 Task: Find connections with filter location Roxburgh Park with filter topic #marketingdigitalwith filter profile language Spanish with filter current company Grofers with filter school Mahendra Institutions with filter industry Utilities Administration with filter service category Corporate Law with filter keywords title Merchandising Associate
Action: Mouse moved to (572, 83)
Screenshot: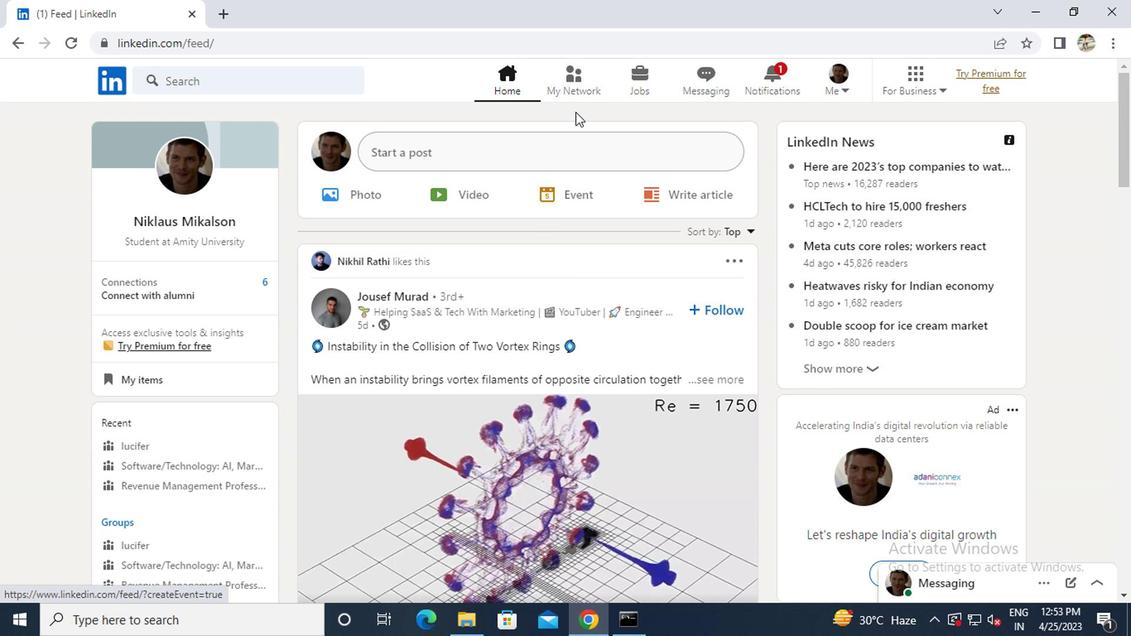 
Action: Mouse pressed left at (572, 83)
Screenshot: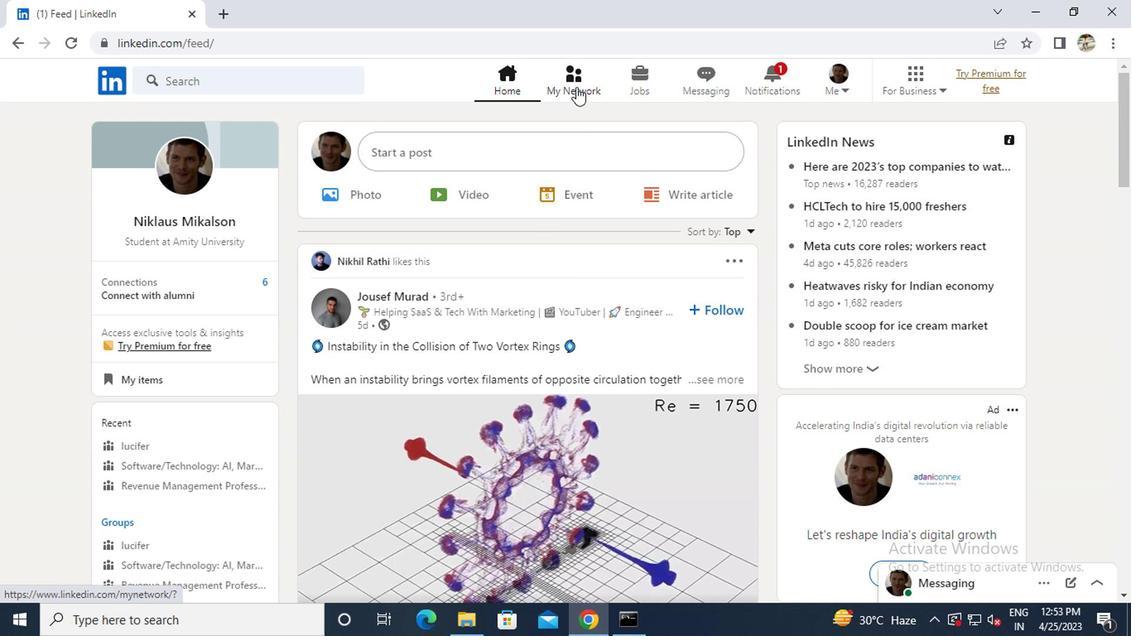 
Action: Mouse moved to (301, 173)
Screenshot: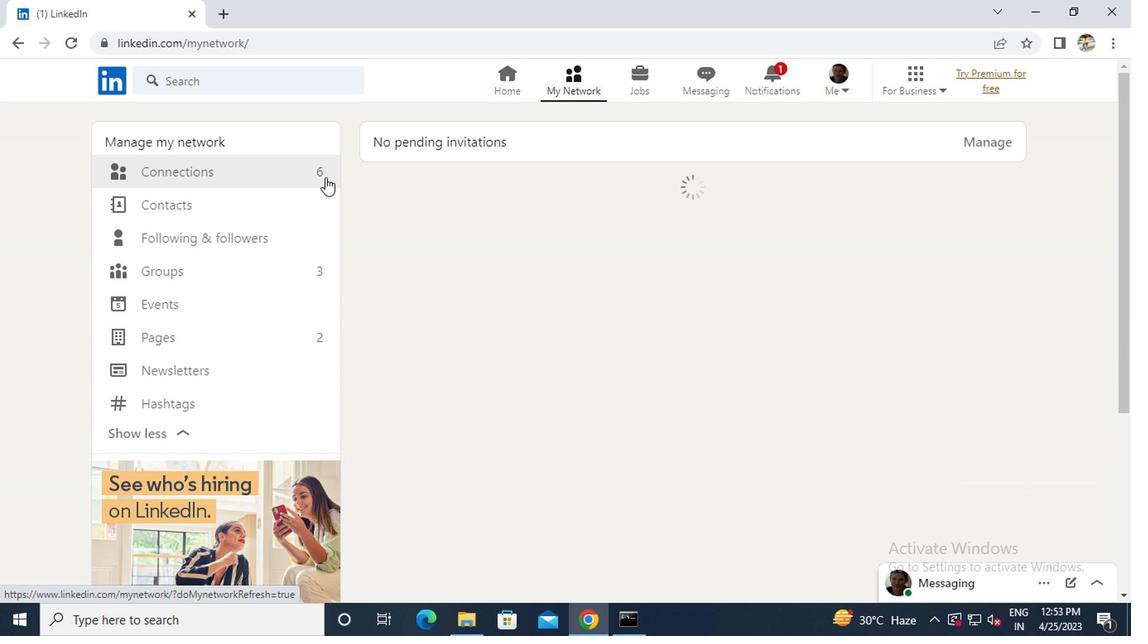 
Action: Mouse pressed left at (301, 173)
Screenshot: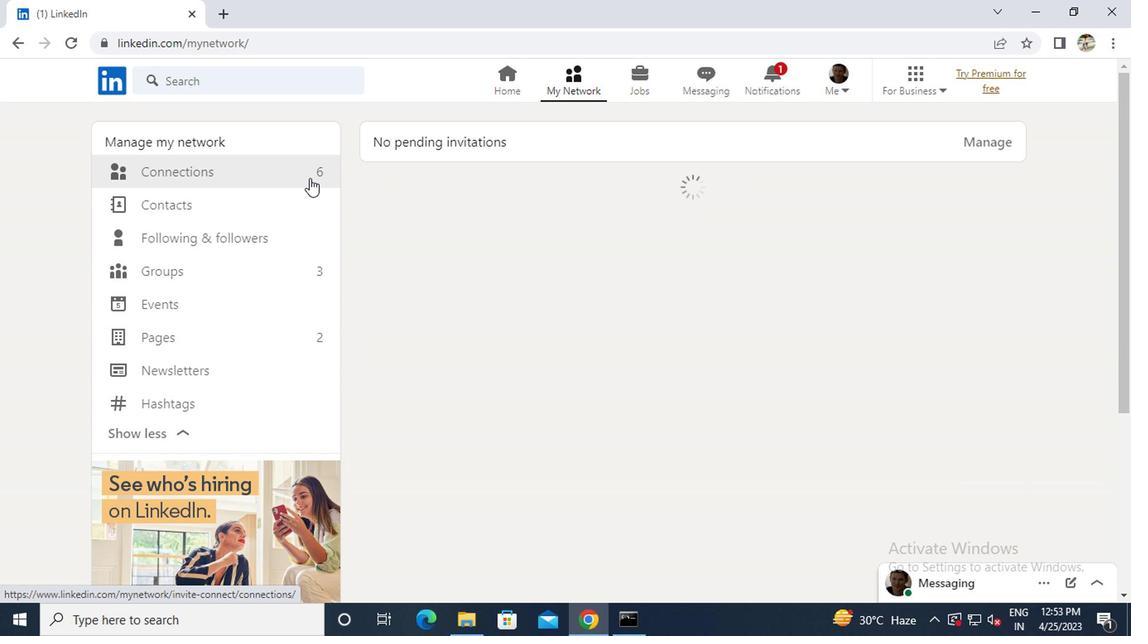
Action: Mouse moved to (673, 167)
Screenshot: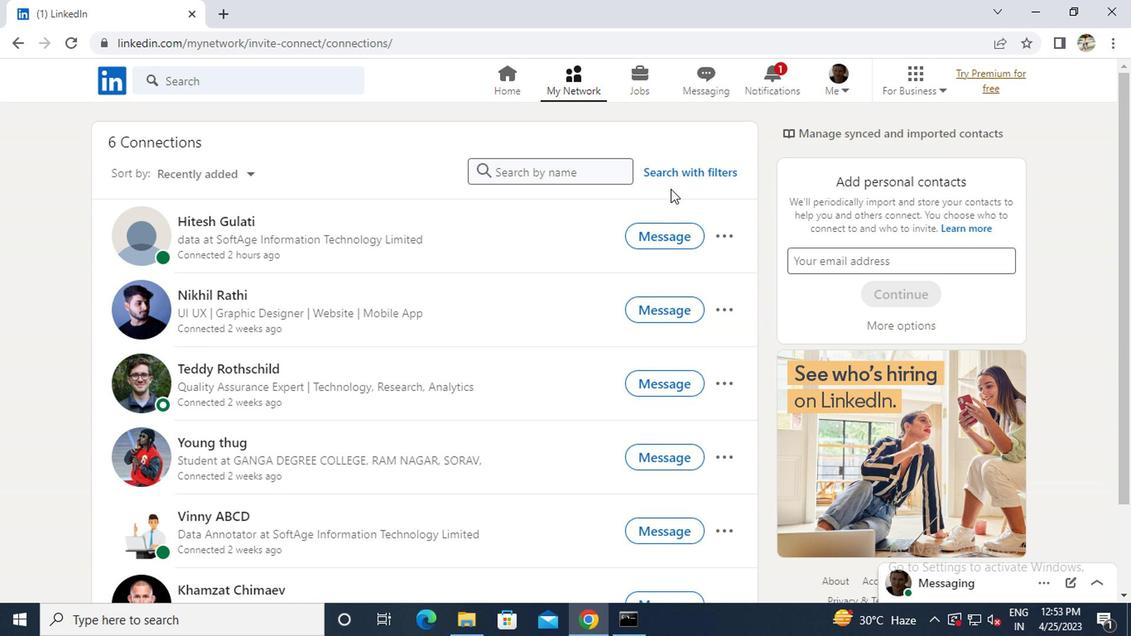
Action: Mouse pressed left at (673, 167)
Screenshot: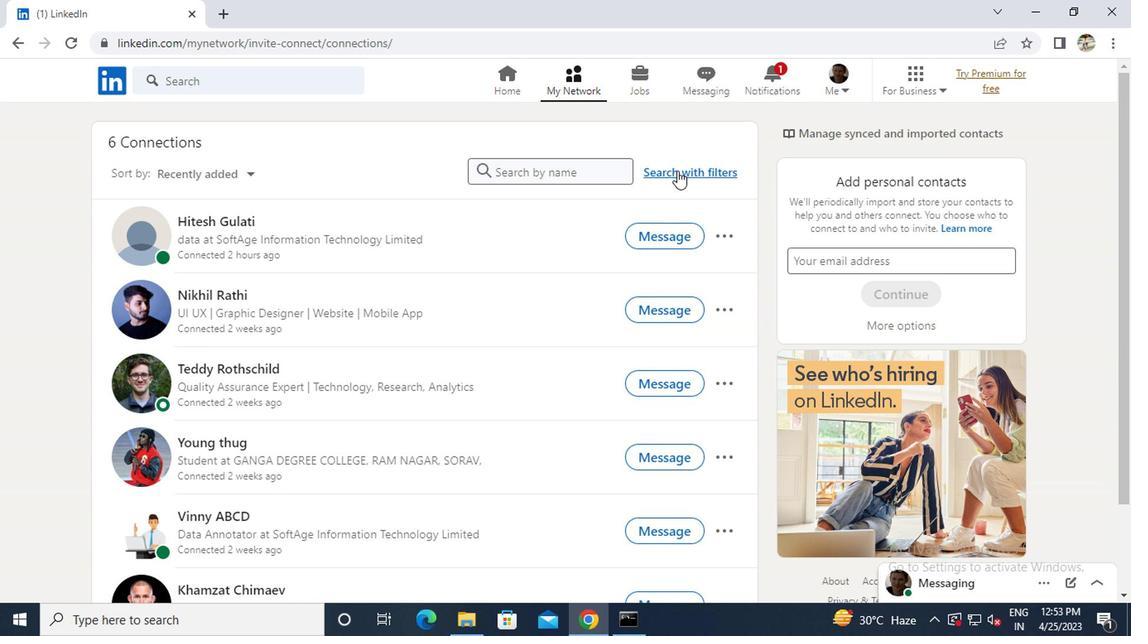 
Action: Mouse moved to (544, 121)
Screenshot: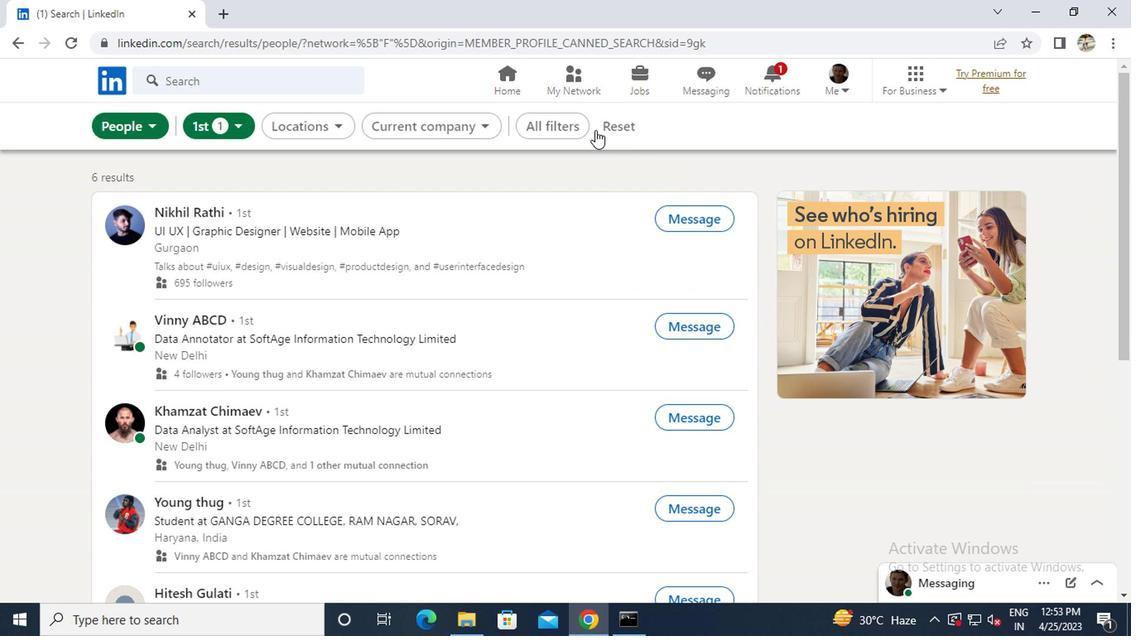
Action: Mouse pressed left at (544, 121)
Screenshot: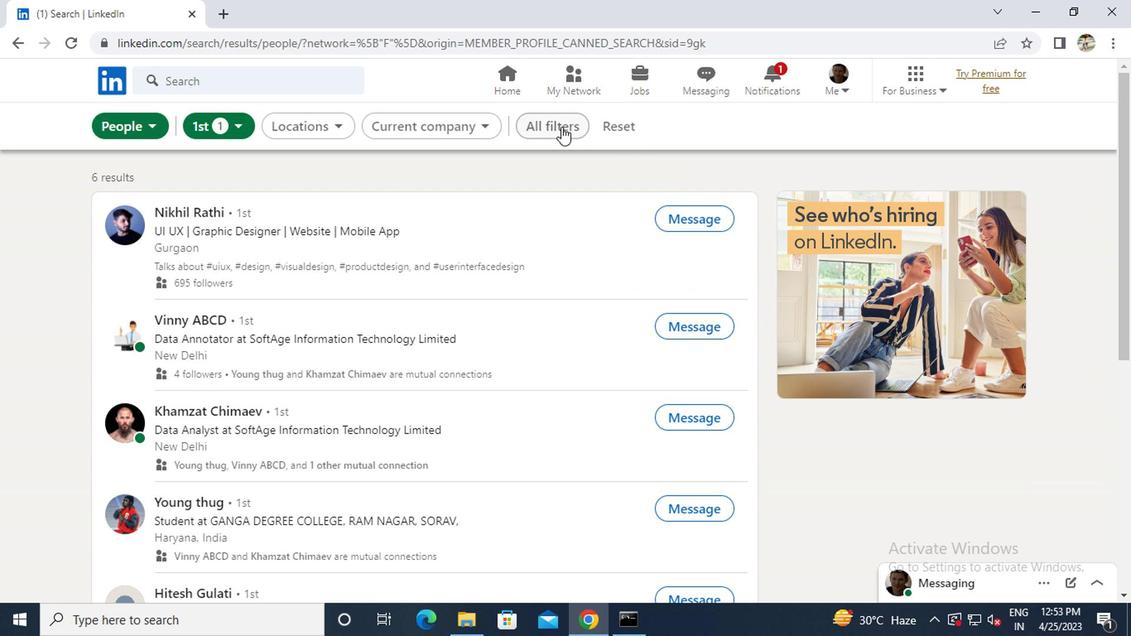 
Action: Mouse moved to (796, 284)
Screenshot: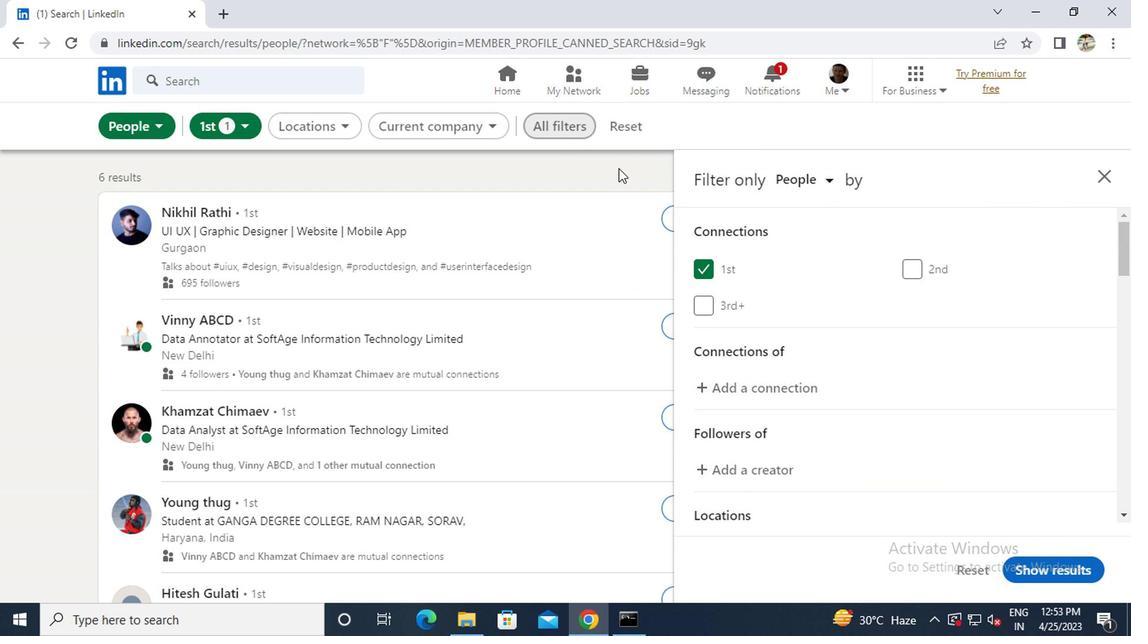
Action: Mouse scrolled (796, 283) with delta (0, -1)
Screenshot: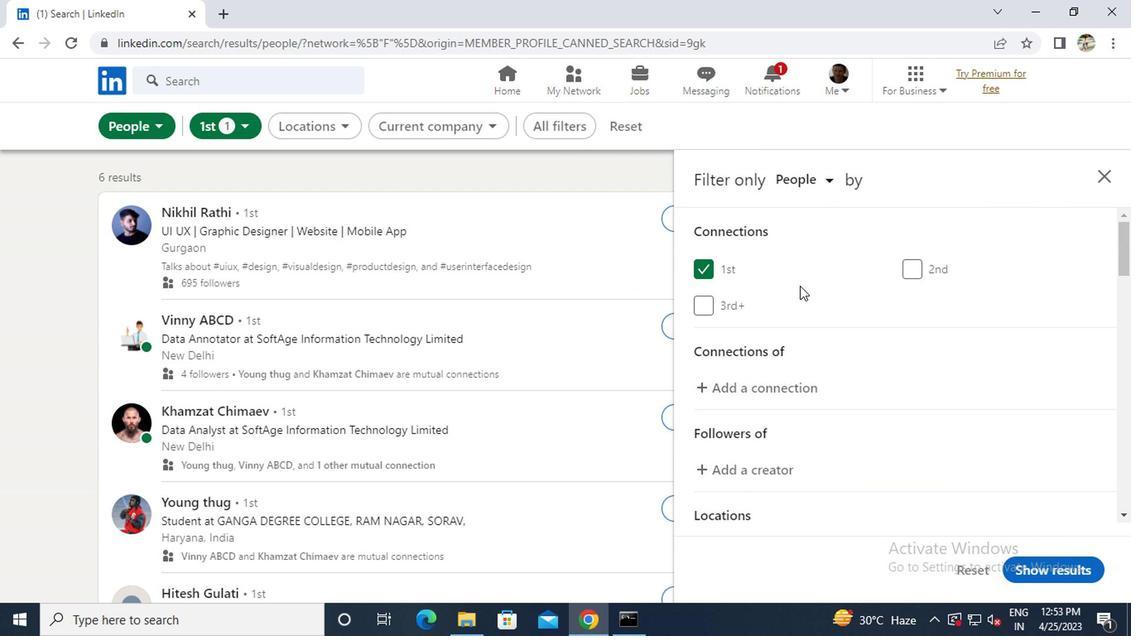 
Action: Mouse scrolled (796, 283) with delta (0, -1)
Screenshot: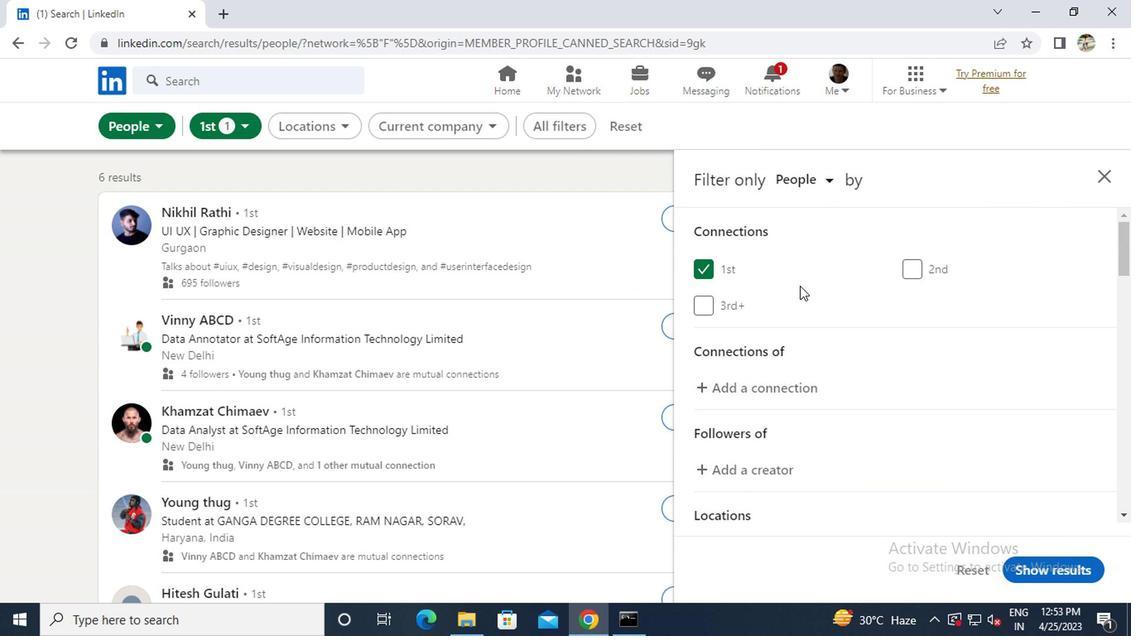 
Action: Mouse moved to (802, 288)
Screenshot: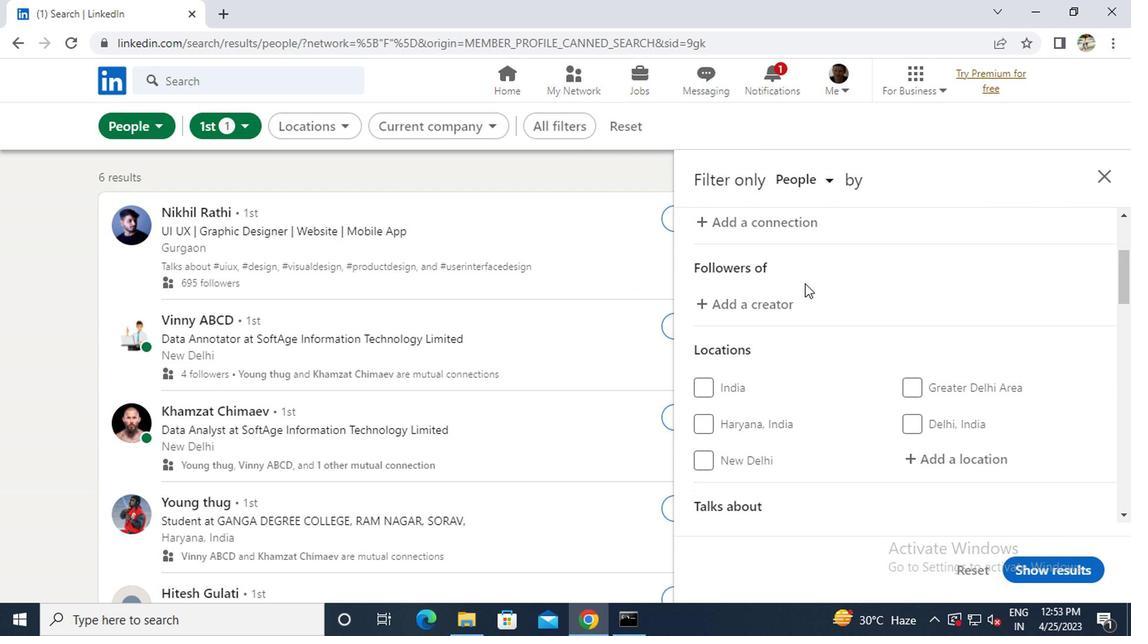 
Action: Mouse scrolled (802, 286) with delta (0, -1)
Screenshot: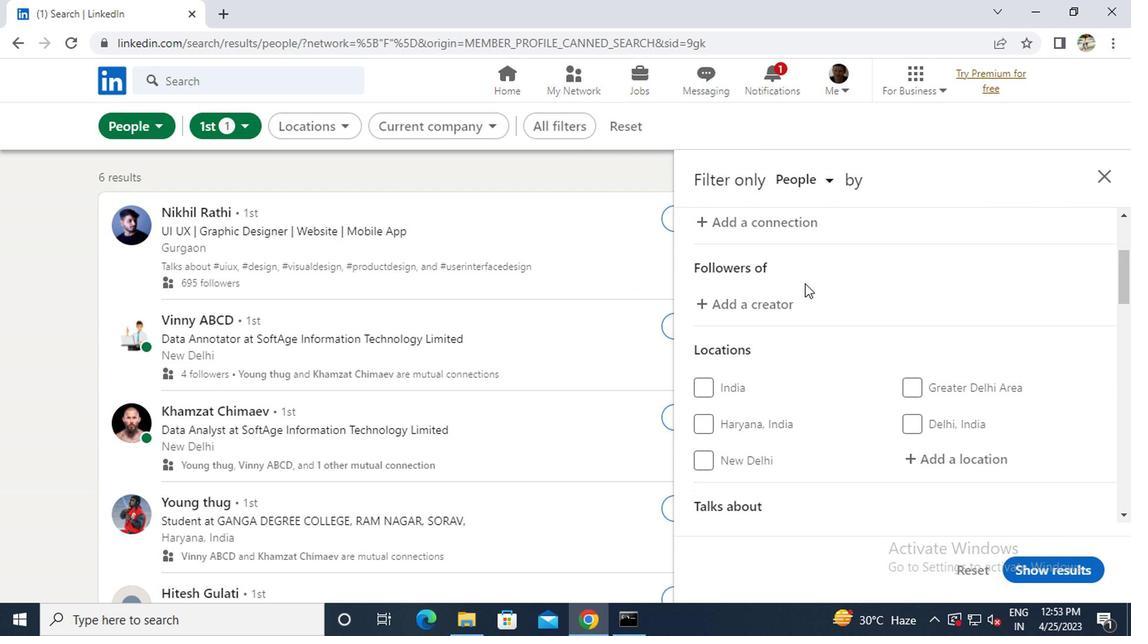 
Action: Mouse moved to (929, 384)
Screenshot: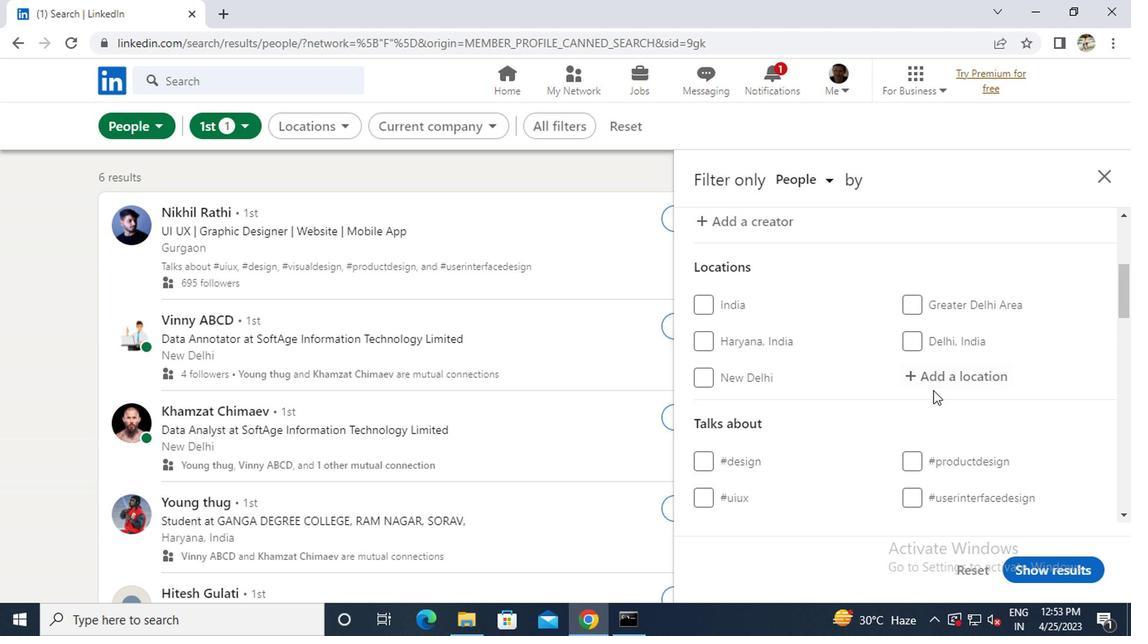 
Action: Mouse pressed left at (929, 384)
Screenshot: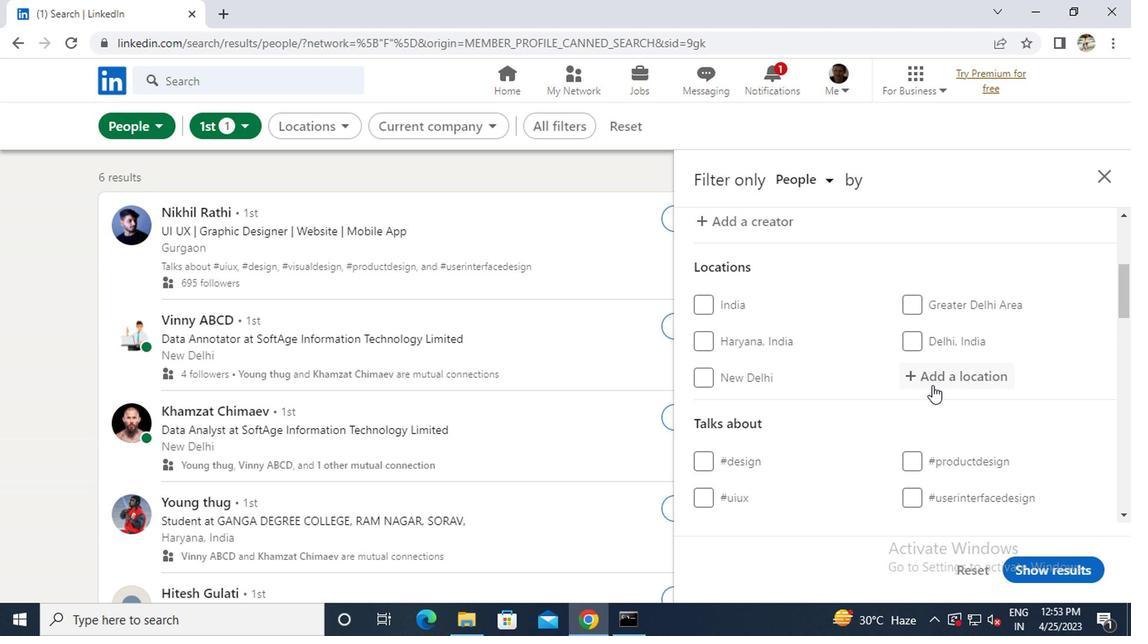 
Action: Key pressed <Key.caps_lock>r<Key.caps_lock>oxburgh<Key.space><Key.caps_lock>p<Key.caps_lock>ark
Screenshot: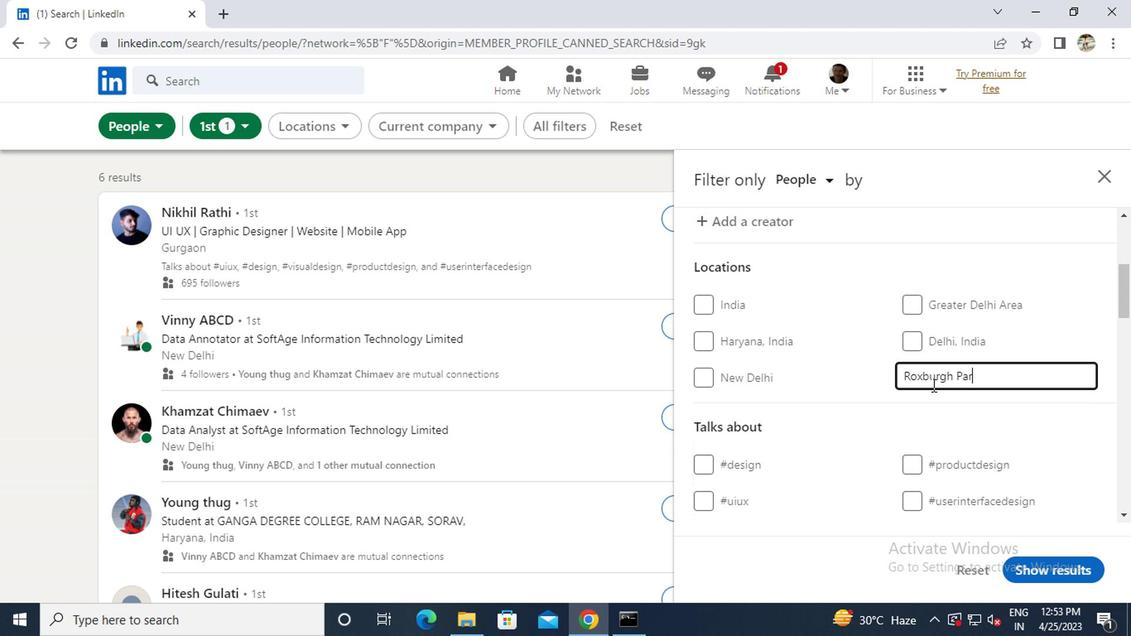 
Action: Mouse scrolled (929, 384) with delta (0, 0)
Screenshot: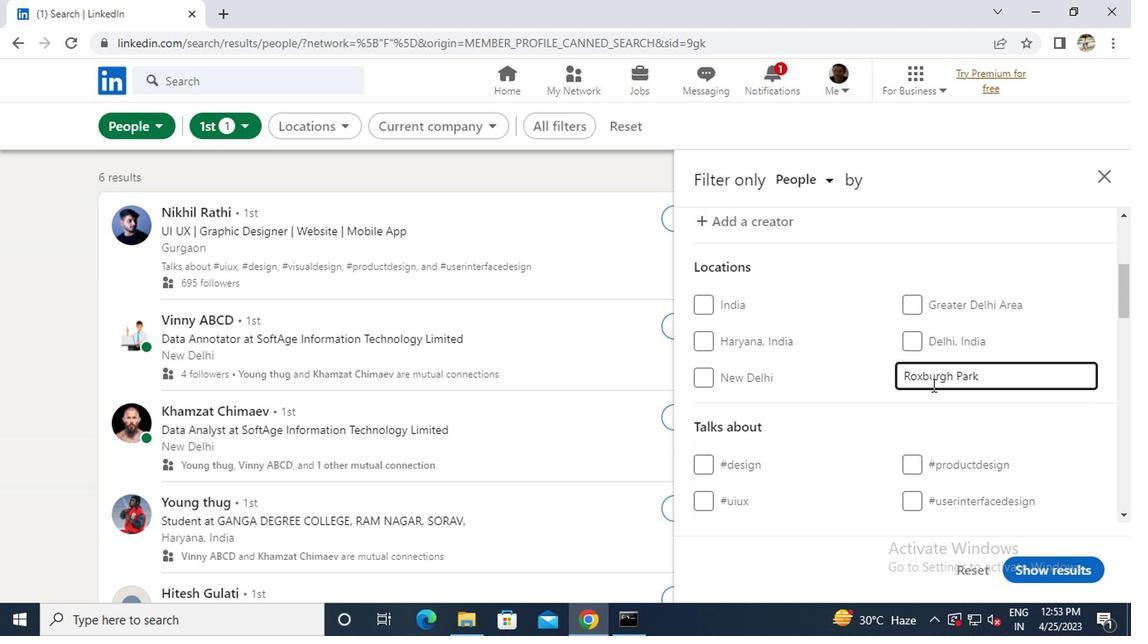 
Action: Mouse moved to (929, 455)
Screenshot: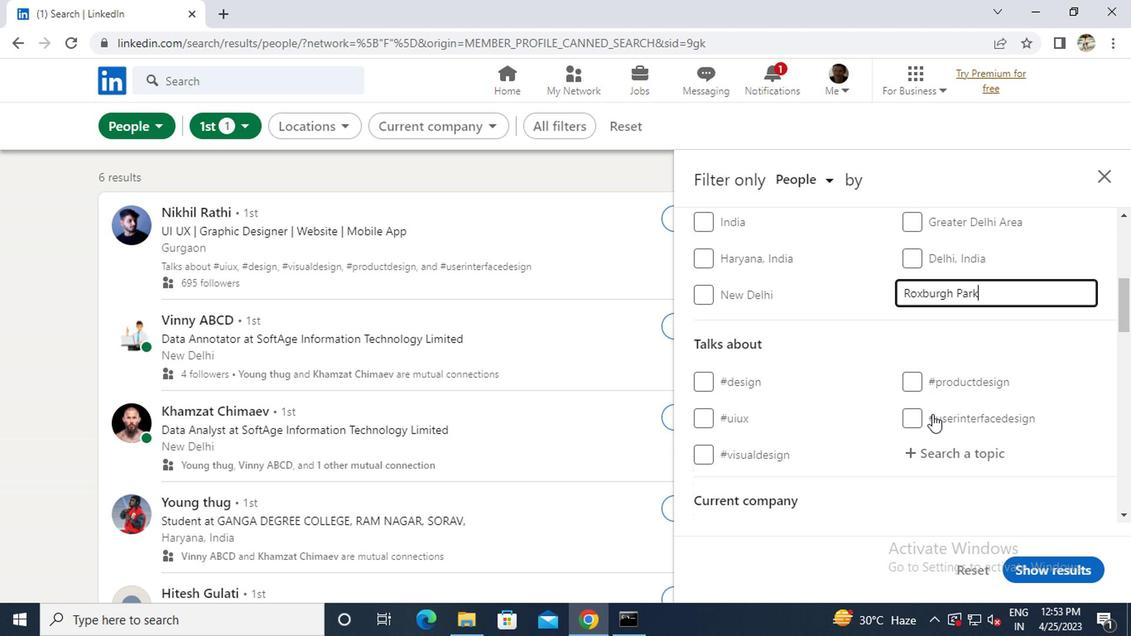
Action: Mouse pressed left at (929, 455)
Screenshot: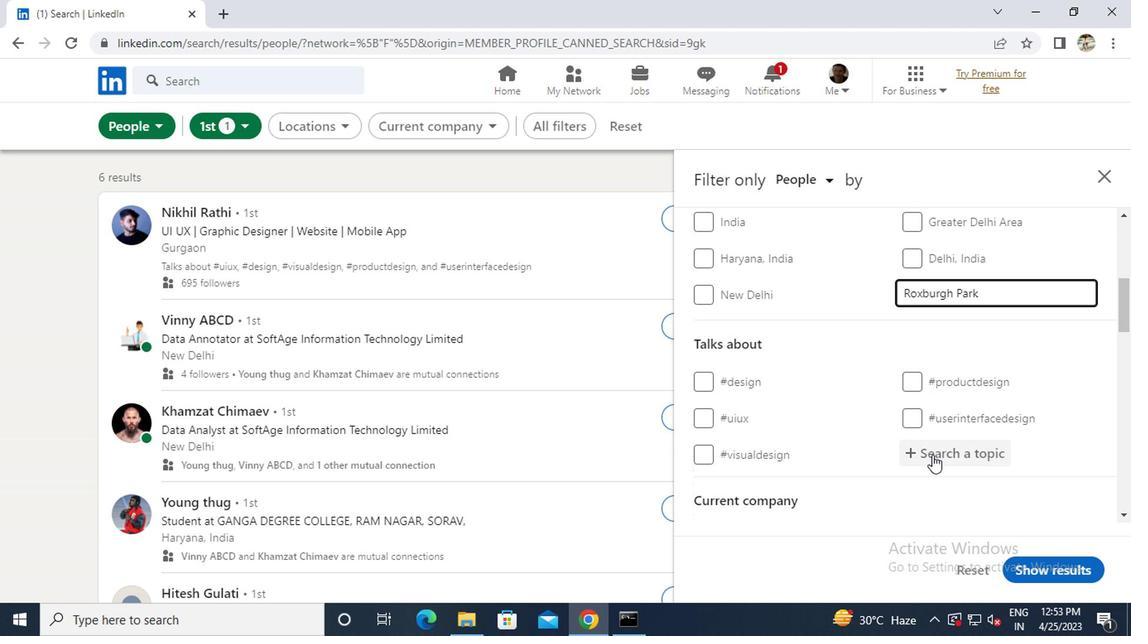 
Action: Key pressed <Key.shift><Key.shift>#MARKETINGDIGITAL
Screenshot: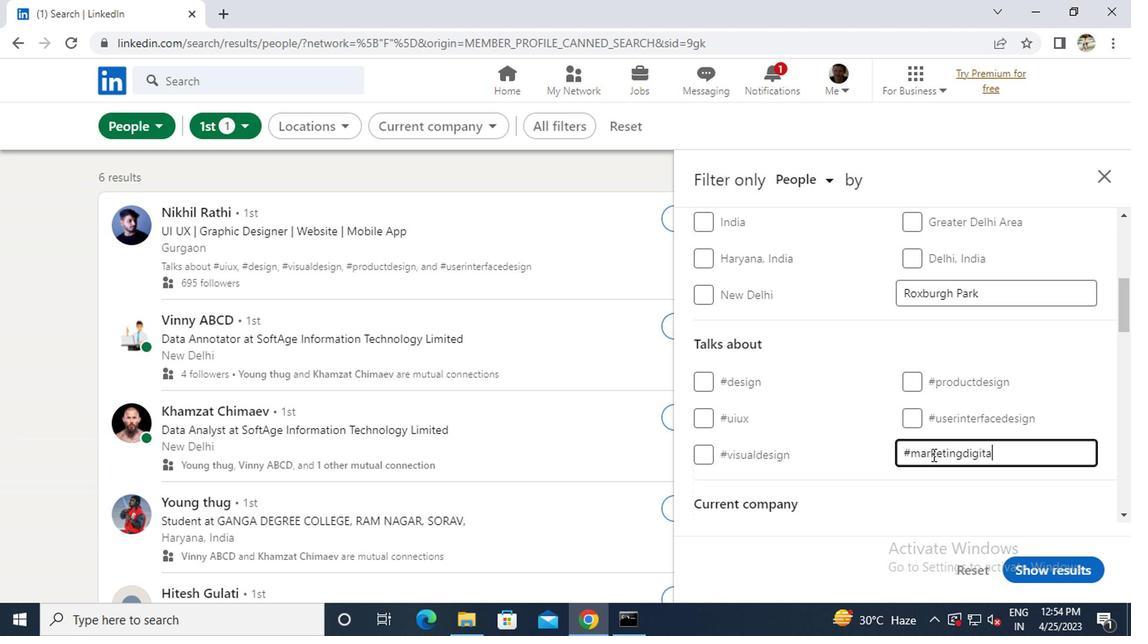 
Action: Mouse scrolled (929, 454) with delta (0, -1)
Screenshot: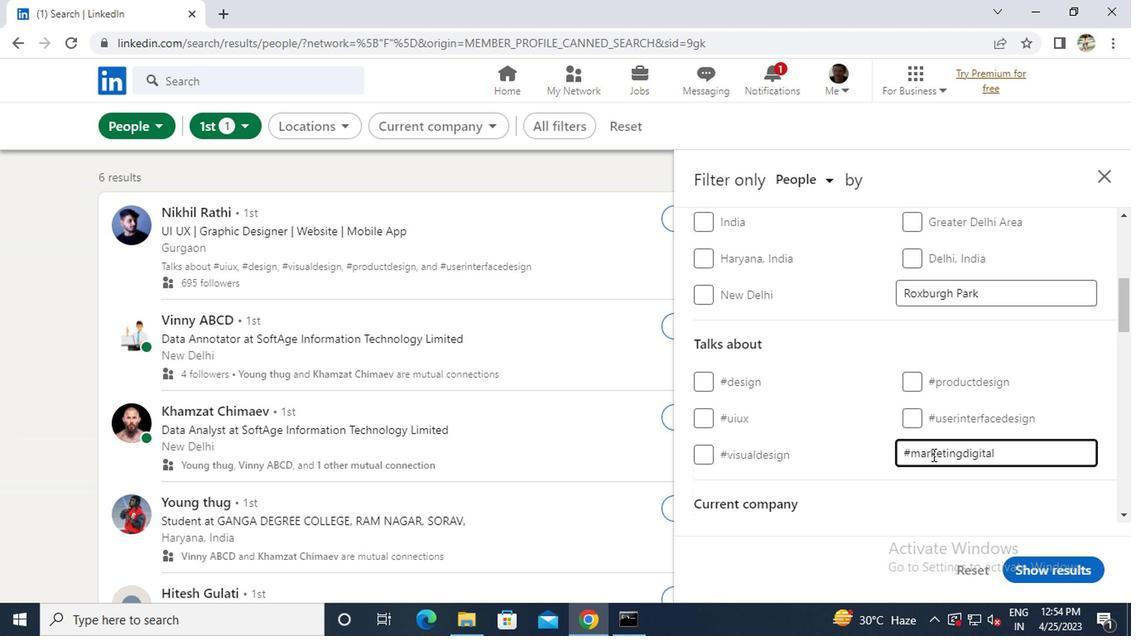 
Action: Mouse moved to (898, 465)
Screenshot: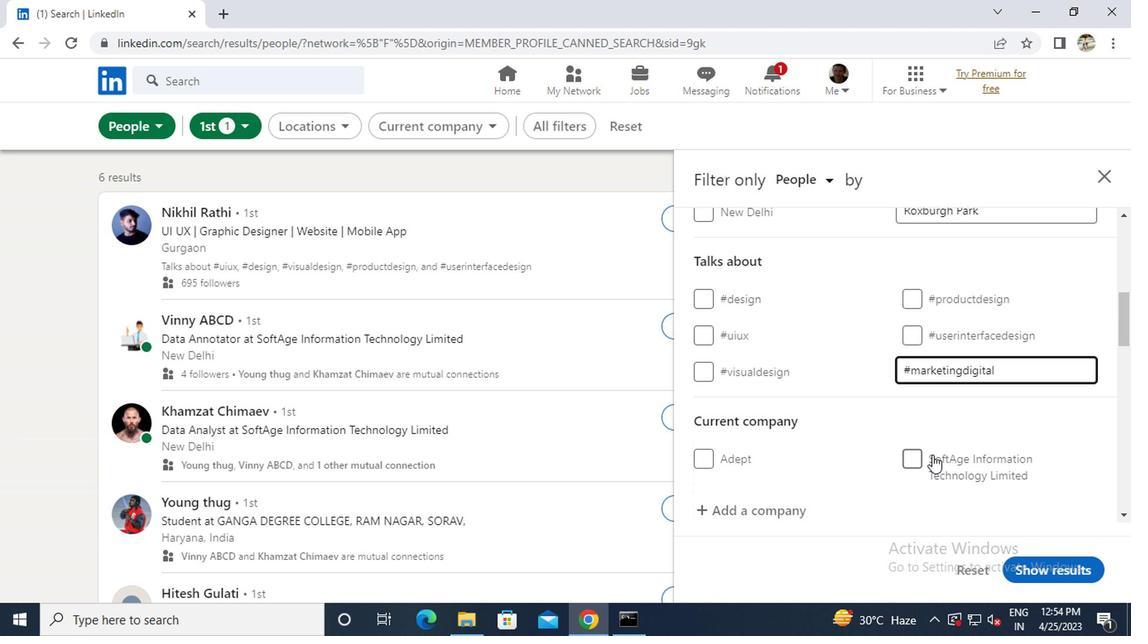 
Action: Mouse scrolled (898, 465) with delta (0, 0)
Screenshot: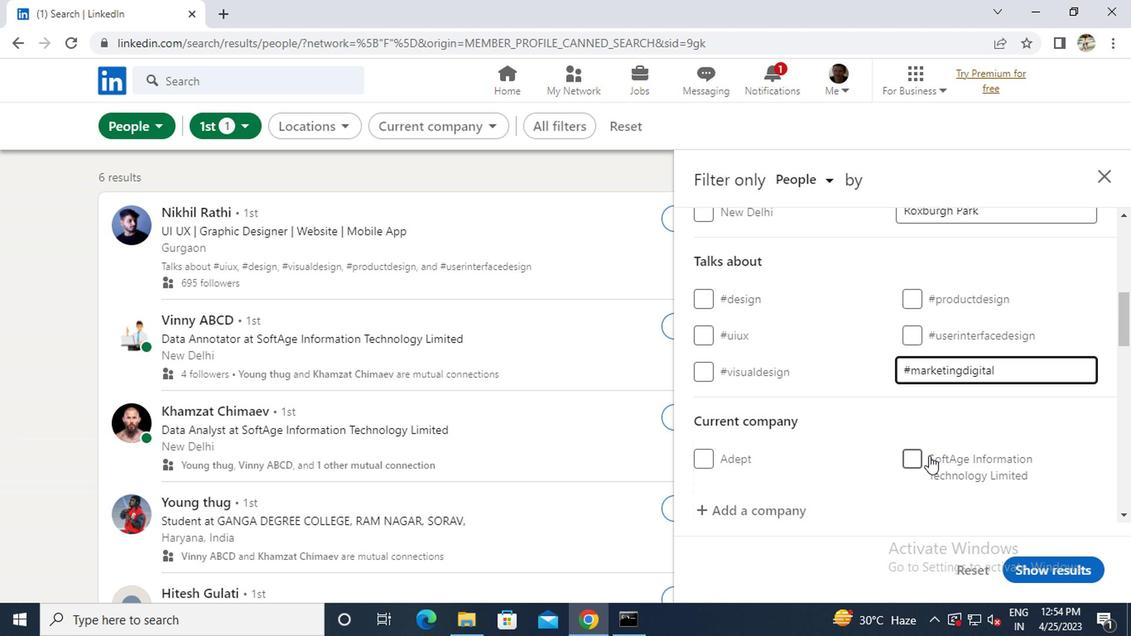 
Action: Mouse scrolled (898, 465) with delta (0, 0)
Screenshot: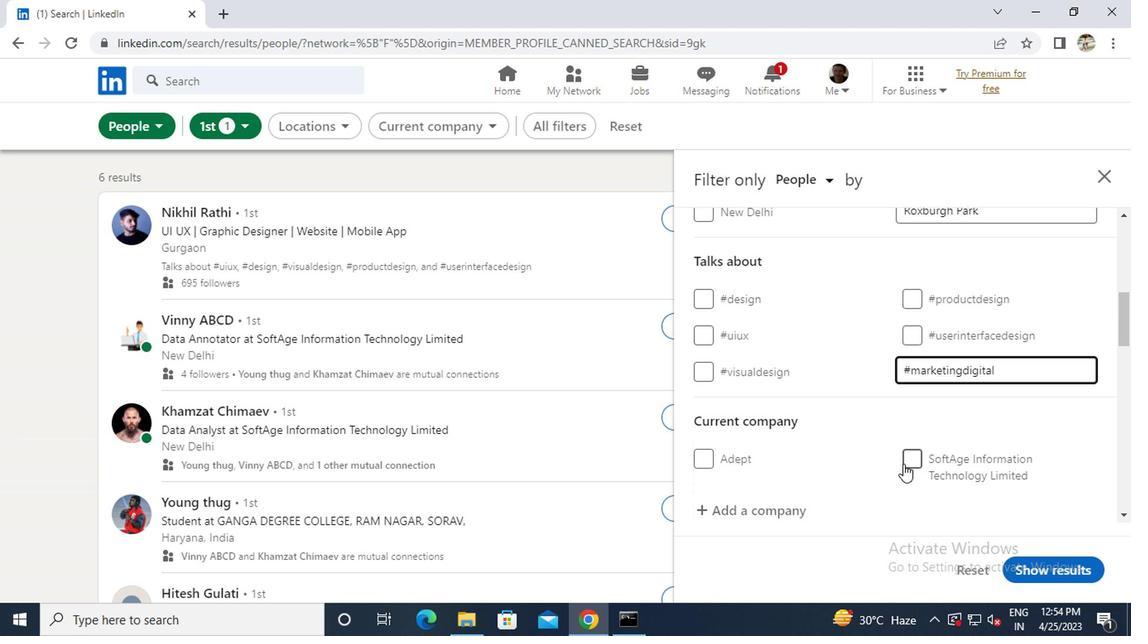 
Action: Mouse scrolled (898, 465) with delta (0, 0)
Screenshot: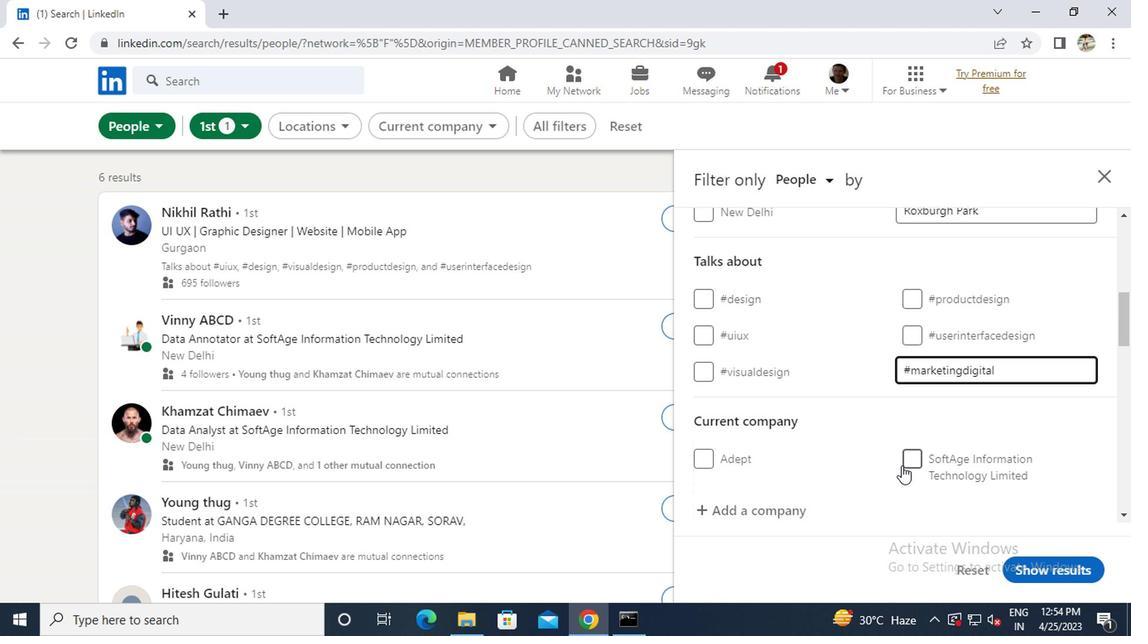 
Action: Mouse scrolled (898, 465) with delta (0, 0)
Screenshot: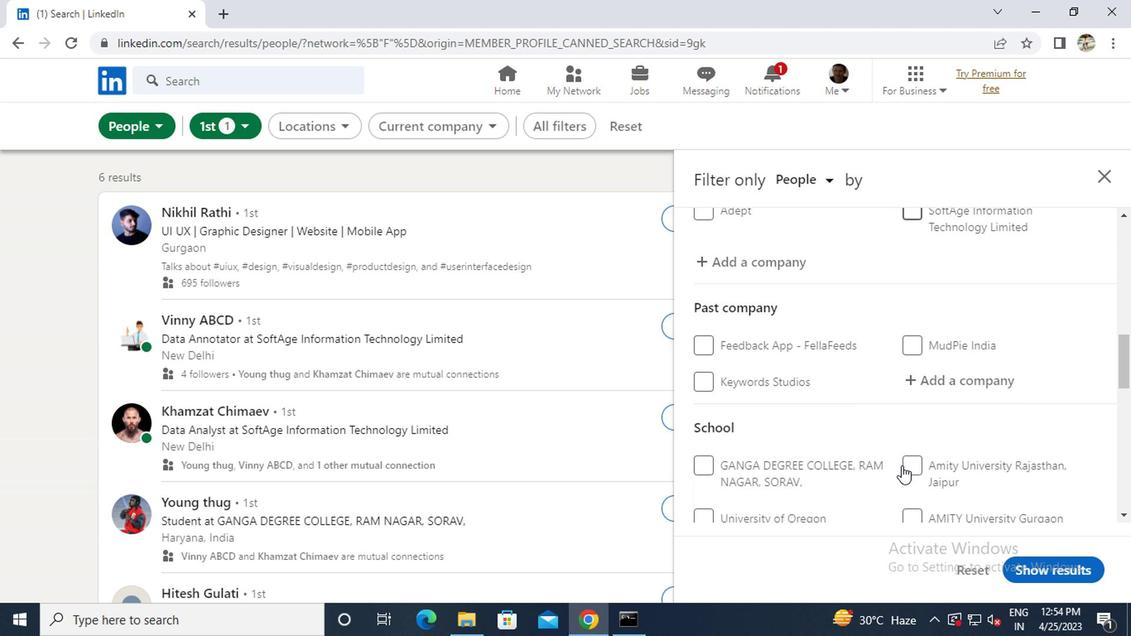 
Action: Mouse scrolled (898, 465) with delta (0, 0)
Screenshot: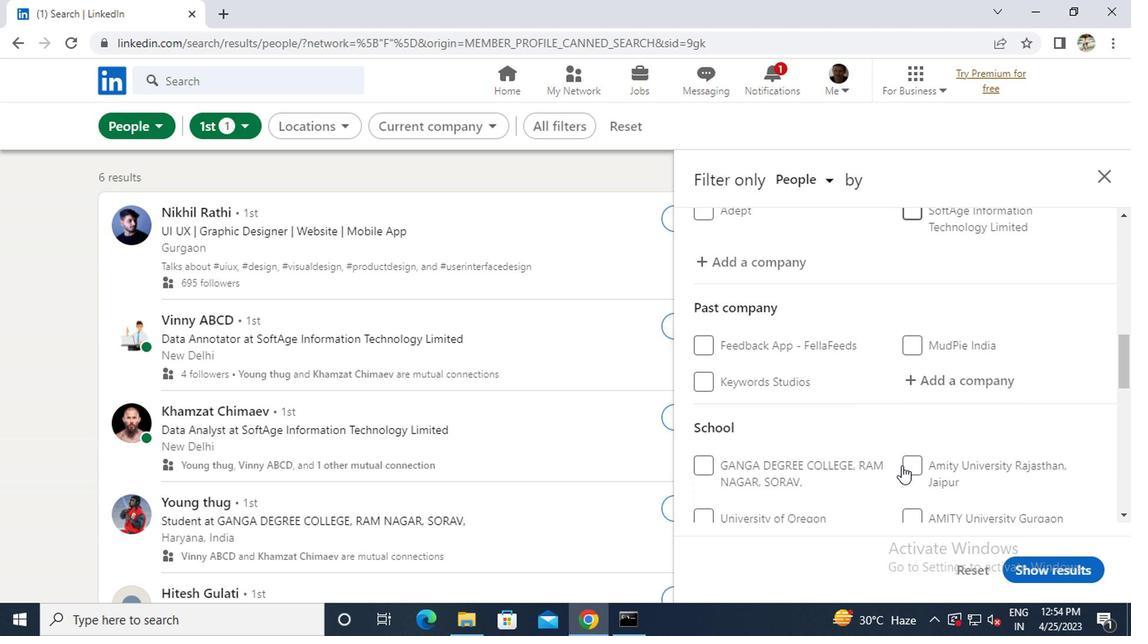 
Action: Mouse scrolled (898, 465) with delta (0, 0)
Screenshot: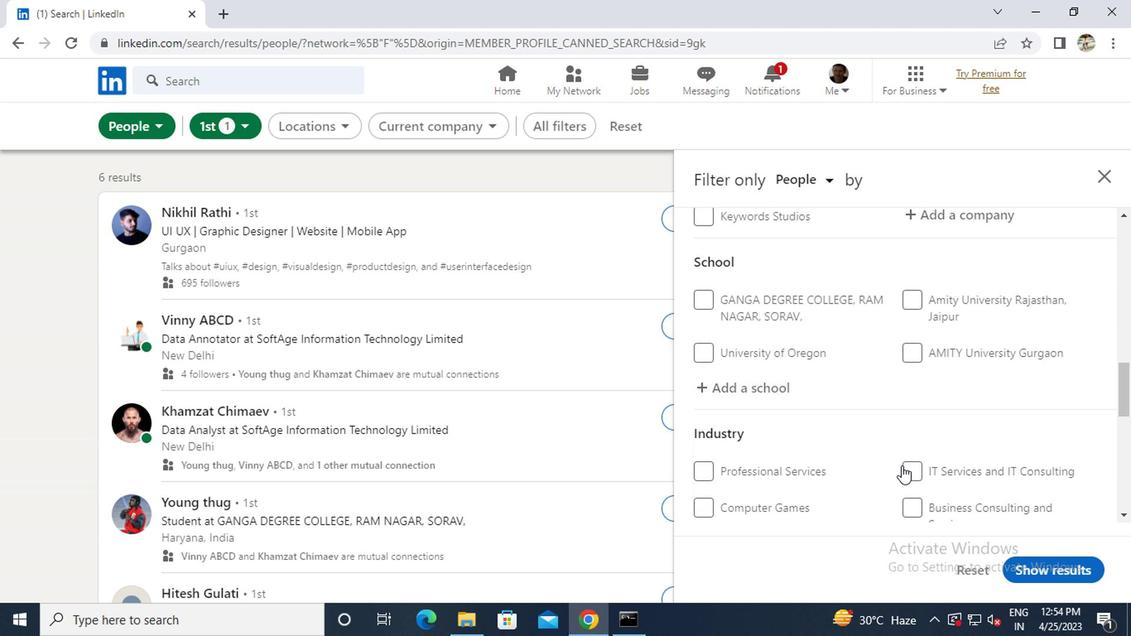 
Action: Mouse scrolled (898, 465) with delta (0, 0)
Screenshot: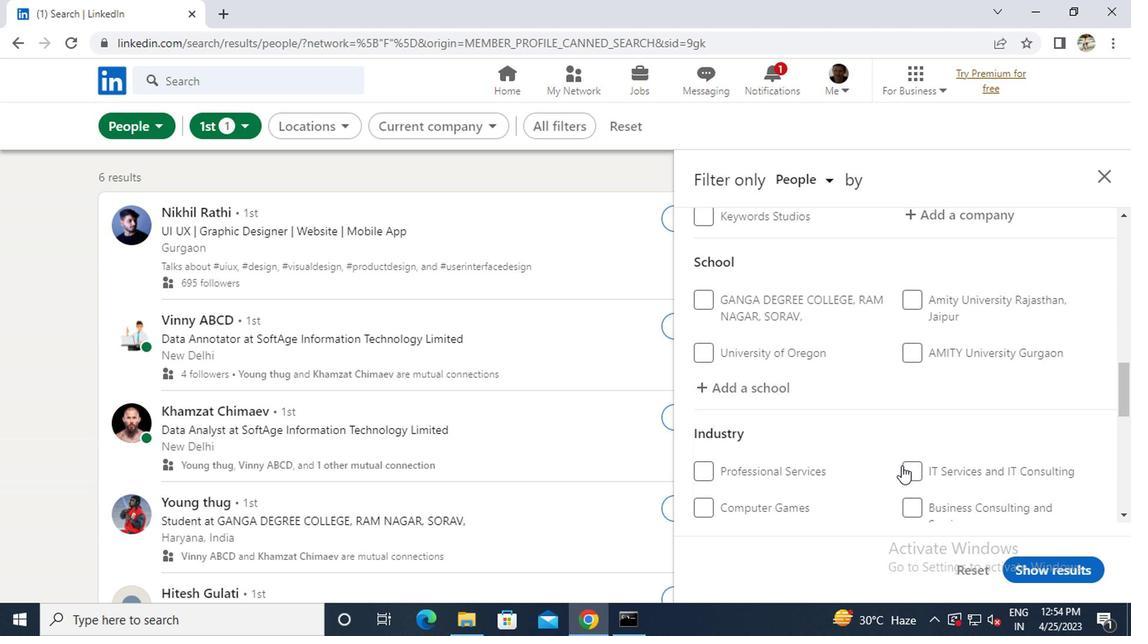 
Action: Mouse scrolled (898, 466) with delta (0, 0)
Screenshot: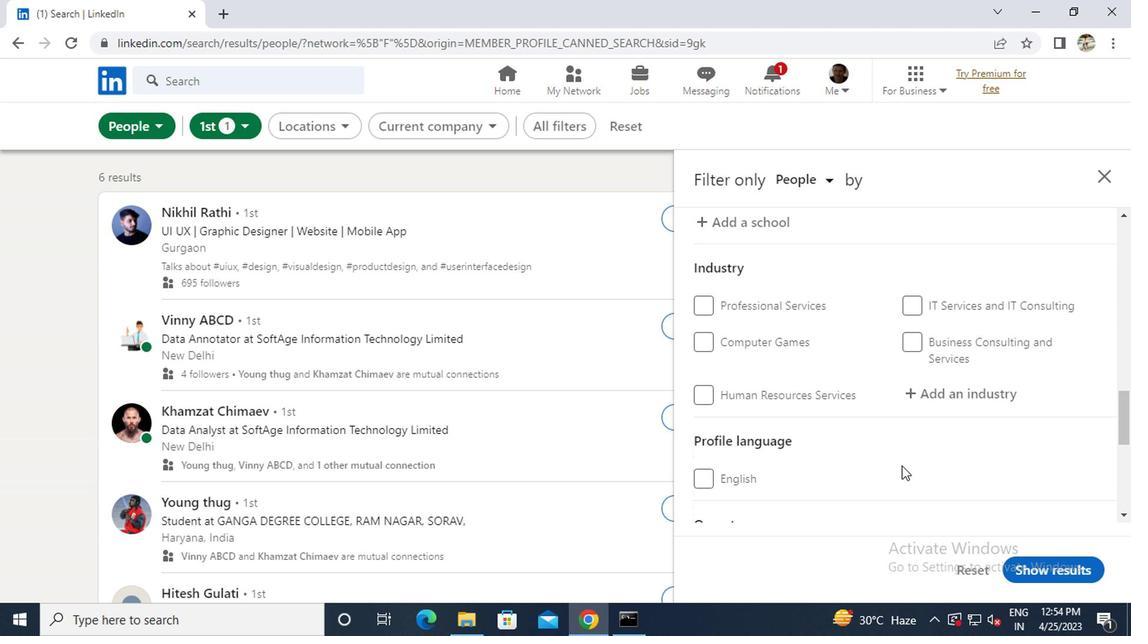 
Action: Mouse scrolled (898, 466) with delta (0, 0)
Screenshot: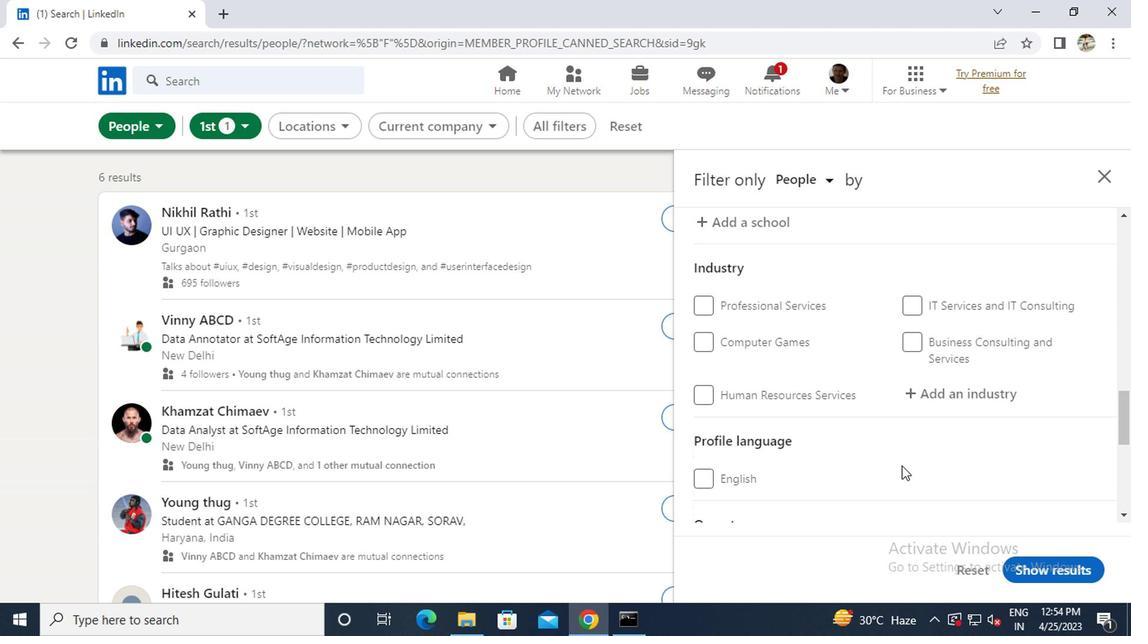 
Action: Mouse scrolled (898, 466) with delta (0, 0)
Screenshot: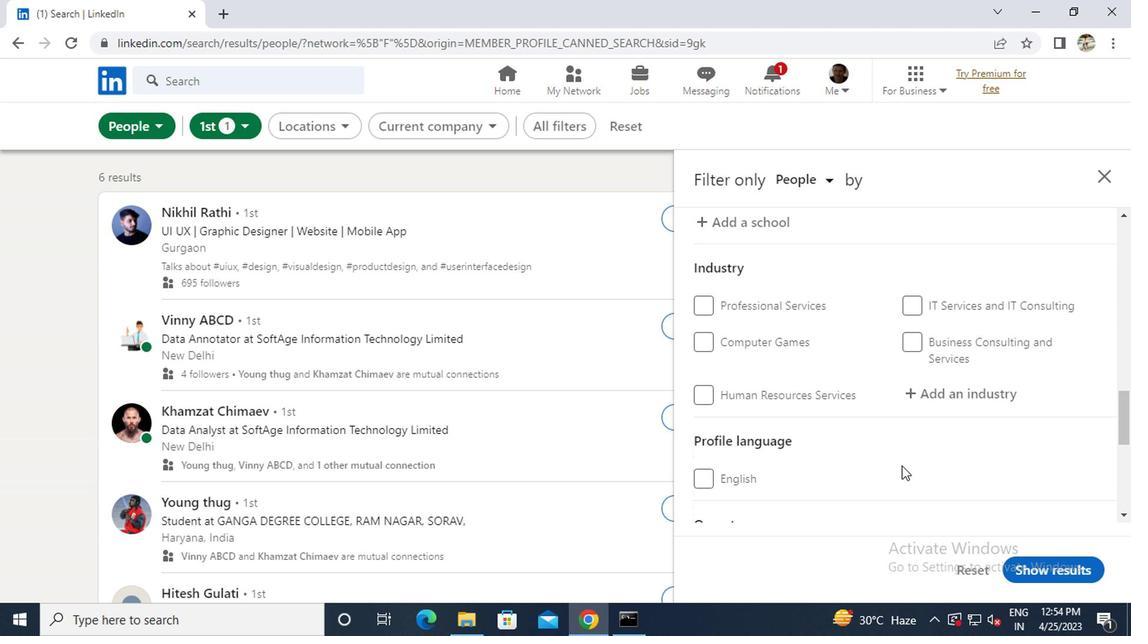 
Action: Mouse scrolled (898, 466) with delta (0, 0)
Screenshot: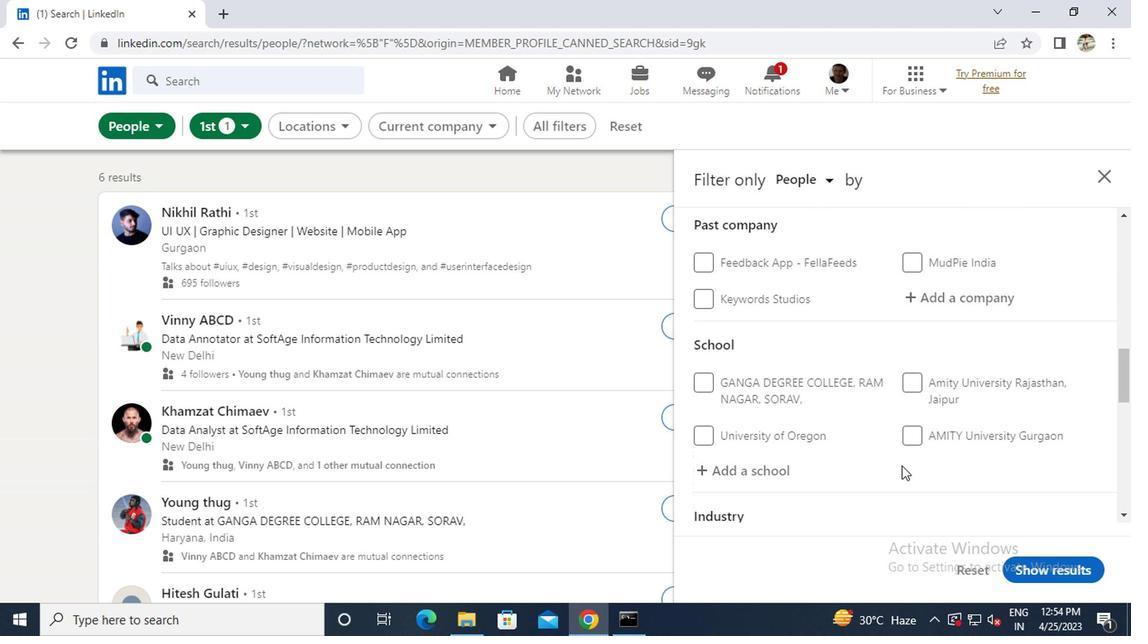 
Action: Mouse moved to (898, 465)
Screenshot: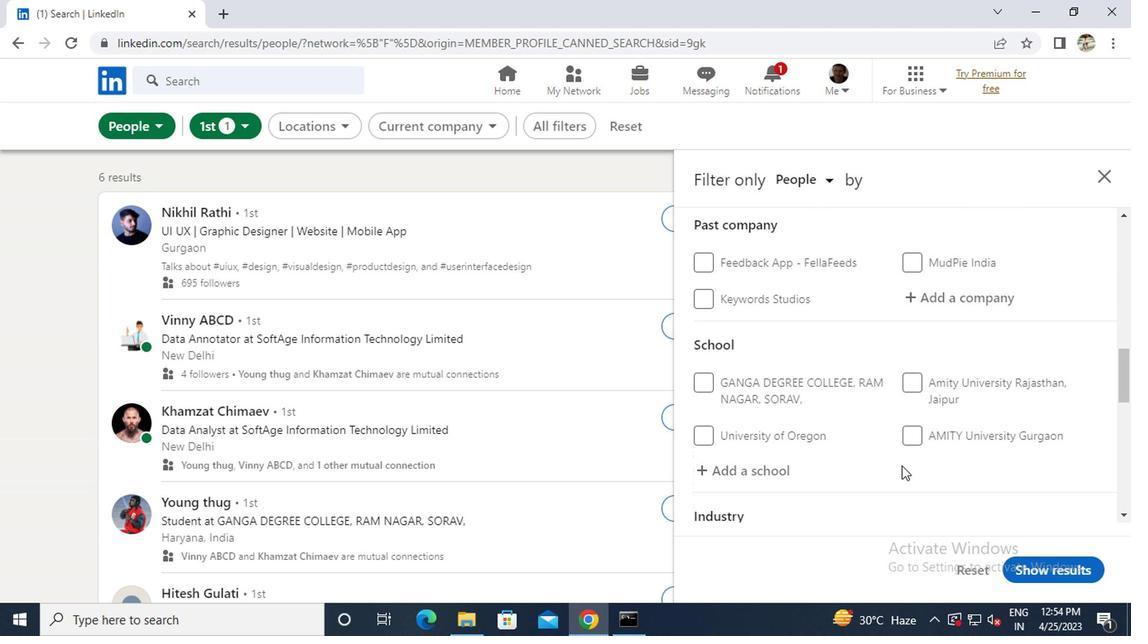 
Action: Mouse scrolled (898, 466) with delta (0, 0)
Screenshot: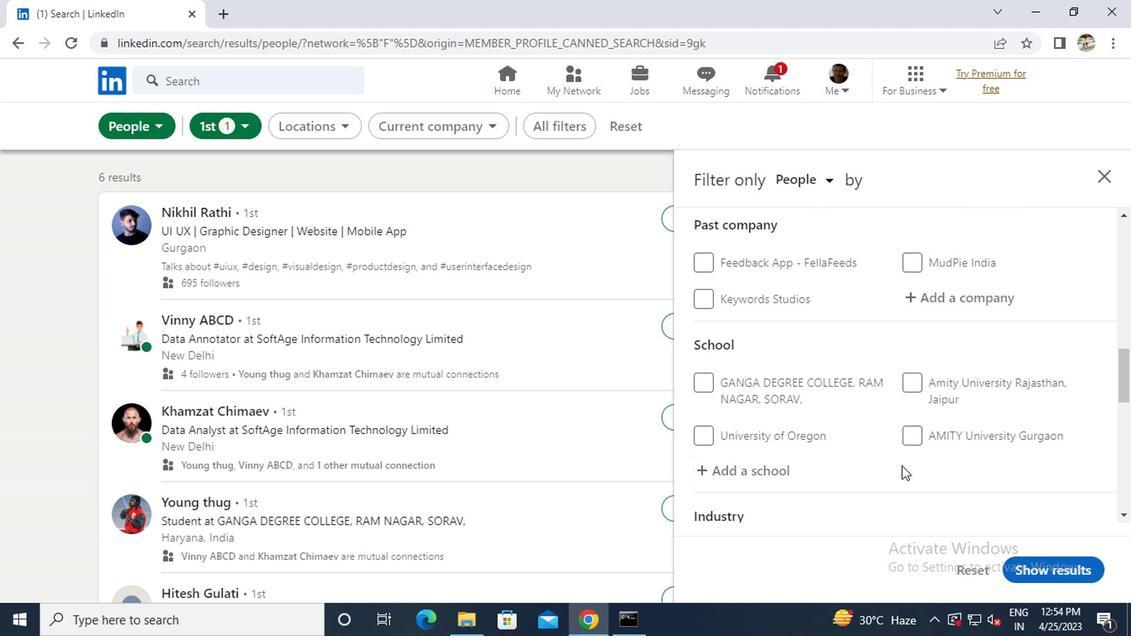 
Action: Mouse moved to (774, 346)
Screenshot: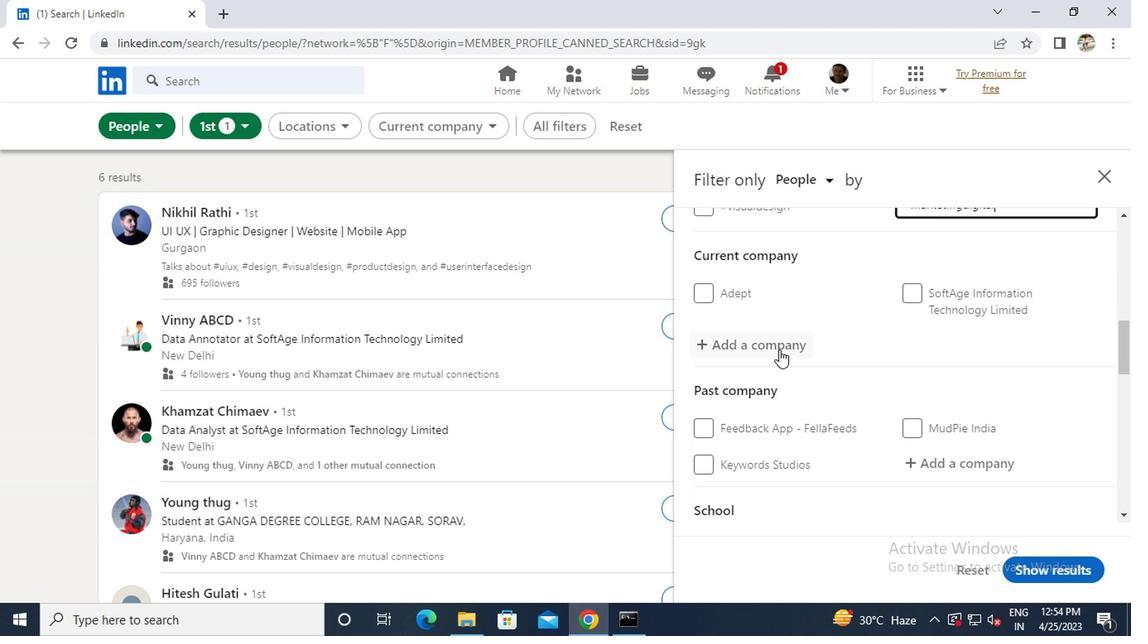 
Action: Mouse pressed left at (774, 346)
Screenshot: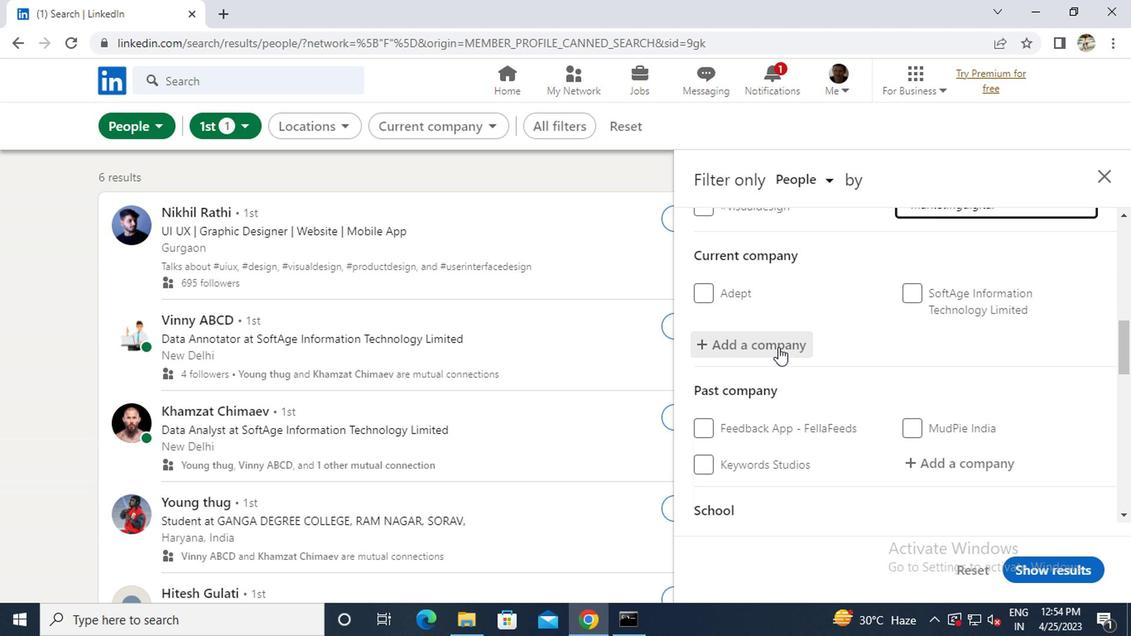
Action: Key pressed <Key.caps_lock>G<Key.caps_lock>ROF
Screenshot: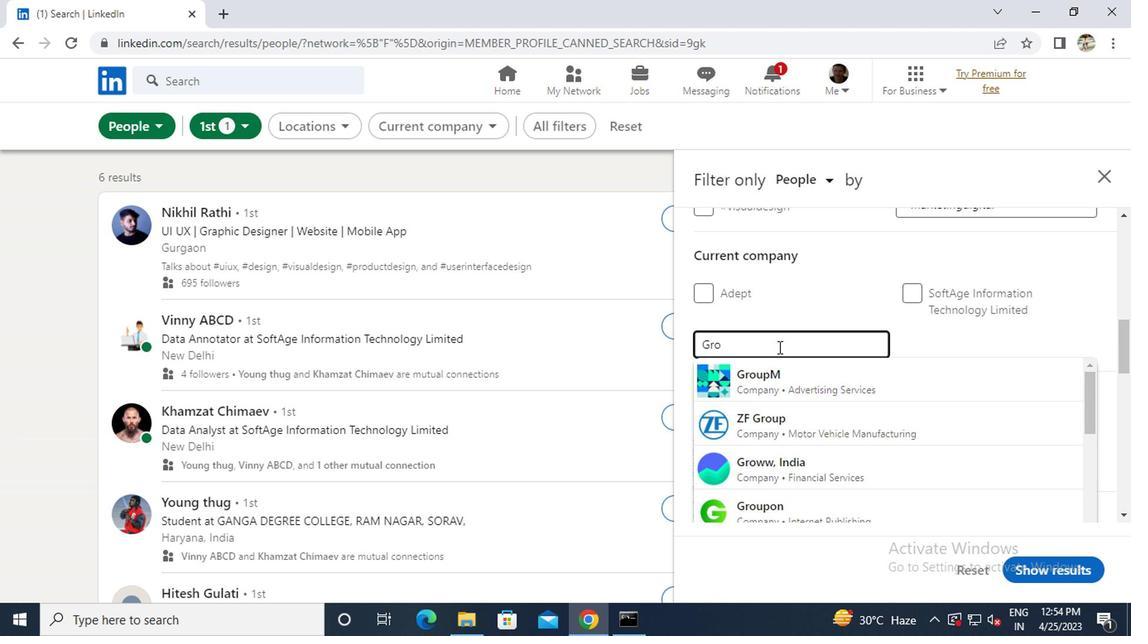 
Action: Mouse moved to (764, 378)
Screenshot: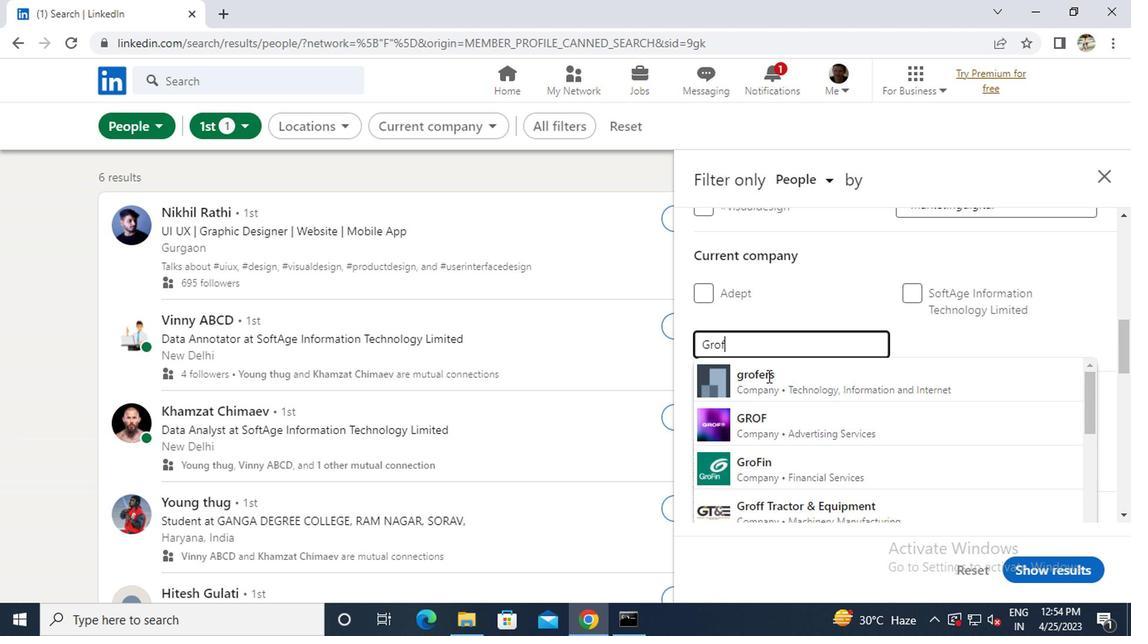 
Action: Mouse pressed left at (764, 378)
Screenshot: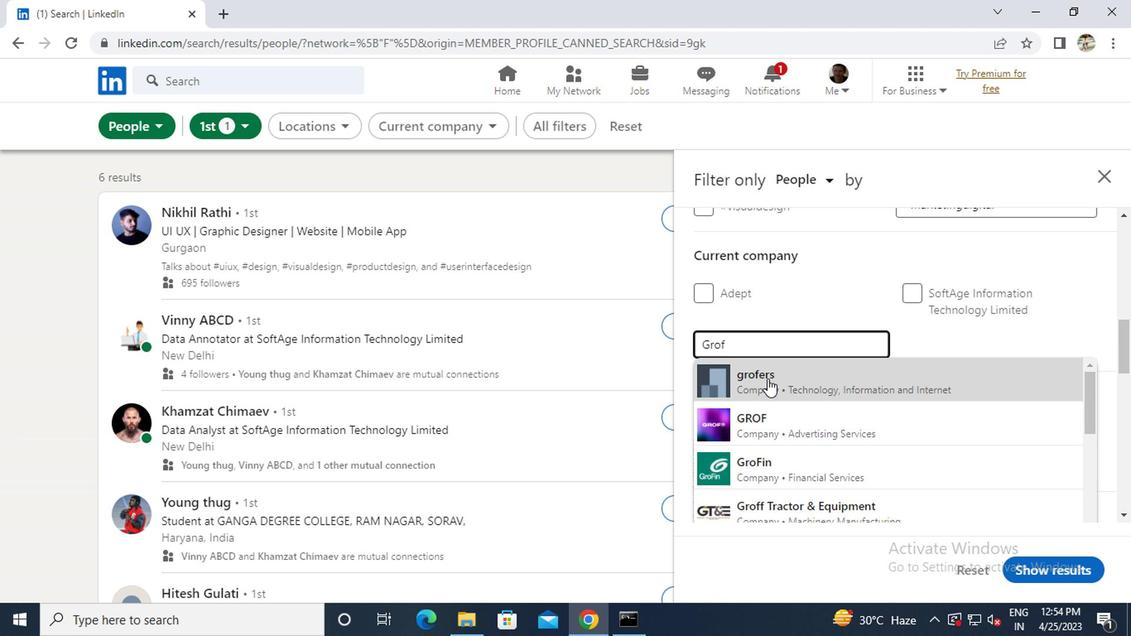 
Action: Mouse scrolled (764, 377) with delta (0, 0)
Screenshot: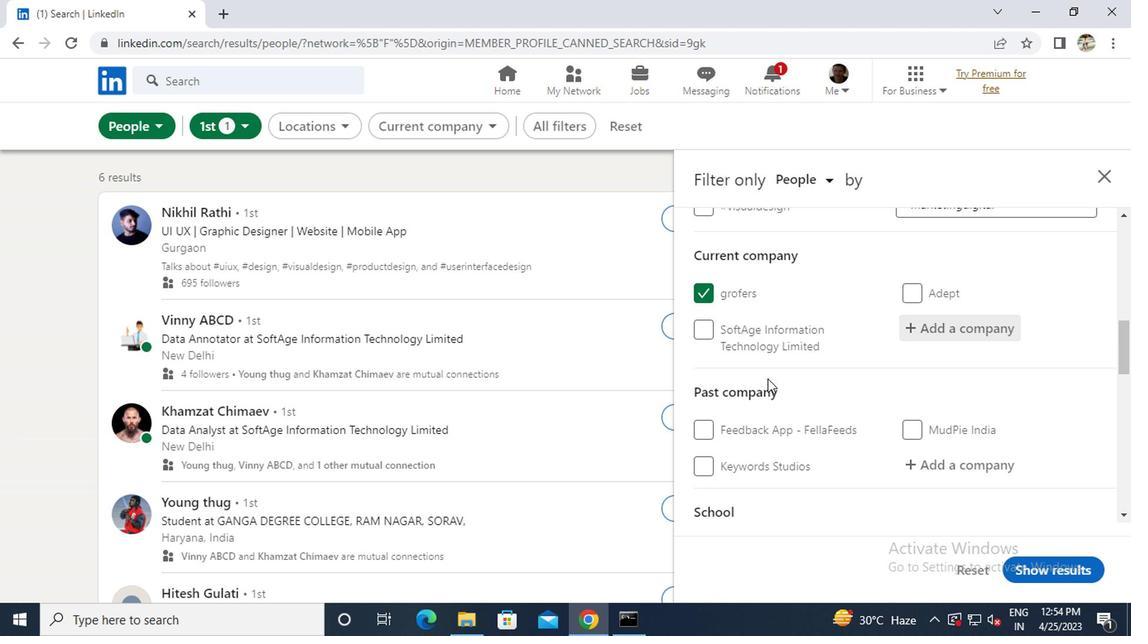 
Action: Mouse scrolled (764, 377) with delta (0, 0)
Screenshot: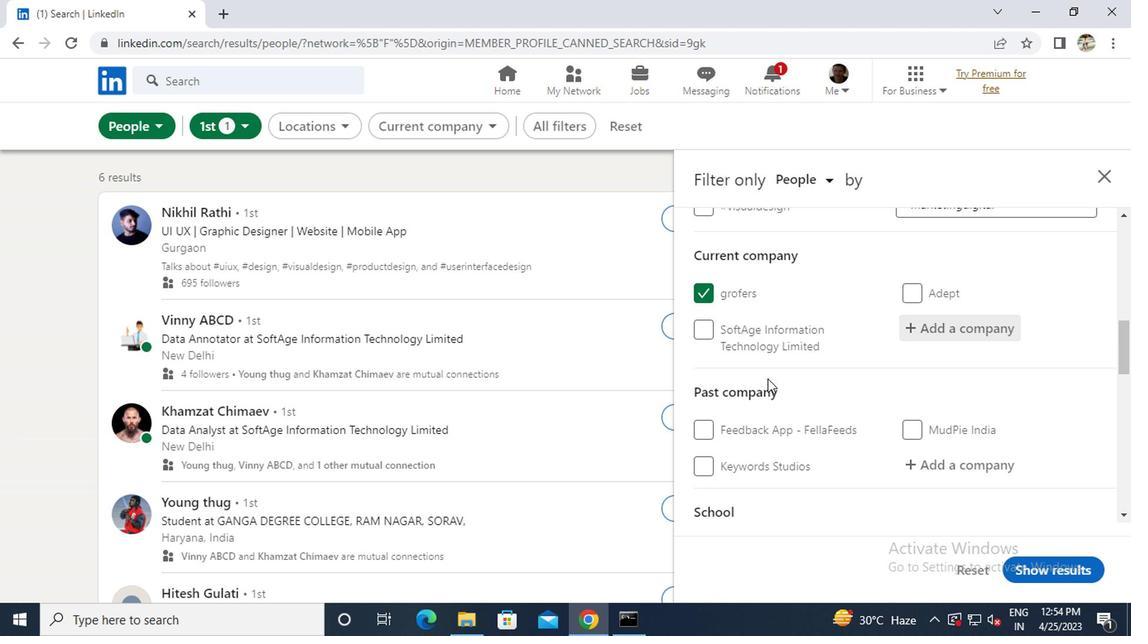 
Action: Mouse moved to (753, 466)
Screenshot: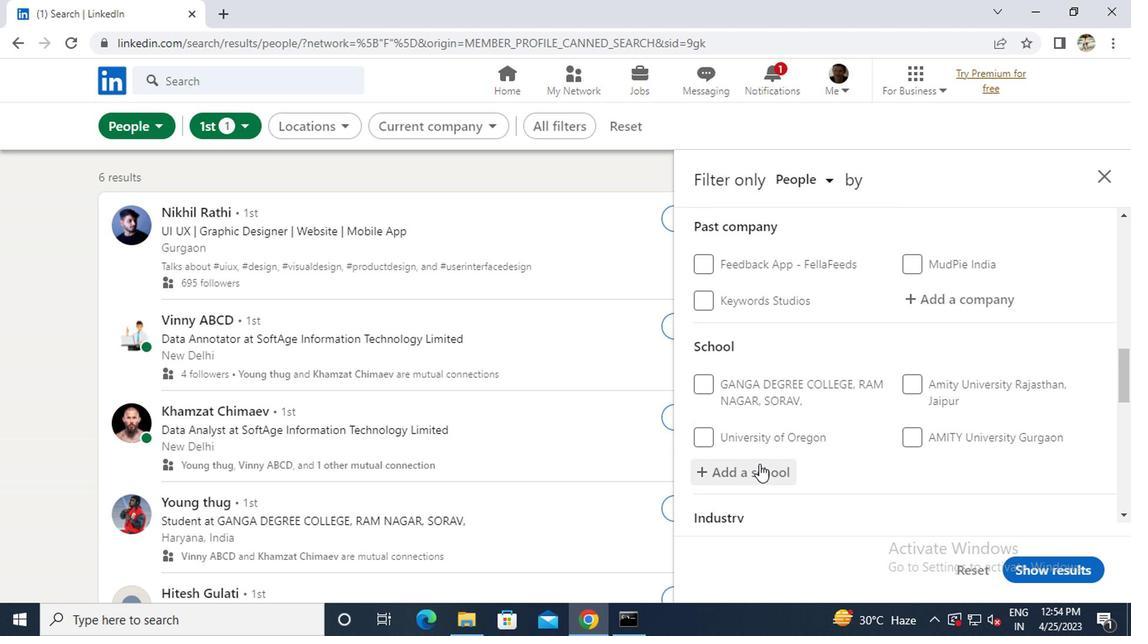 
Action: Mouse pressed left at (753, 466)
Screenshot: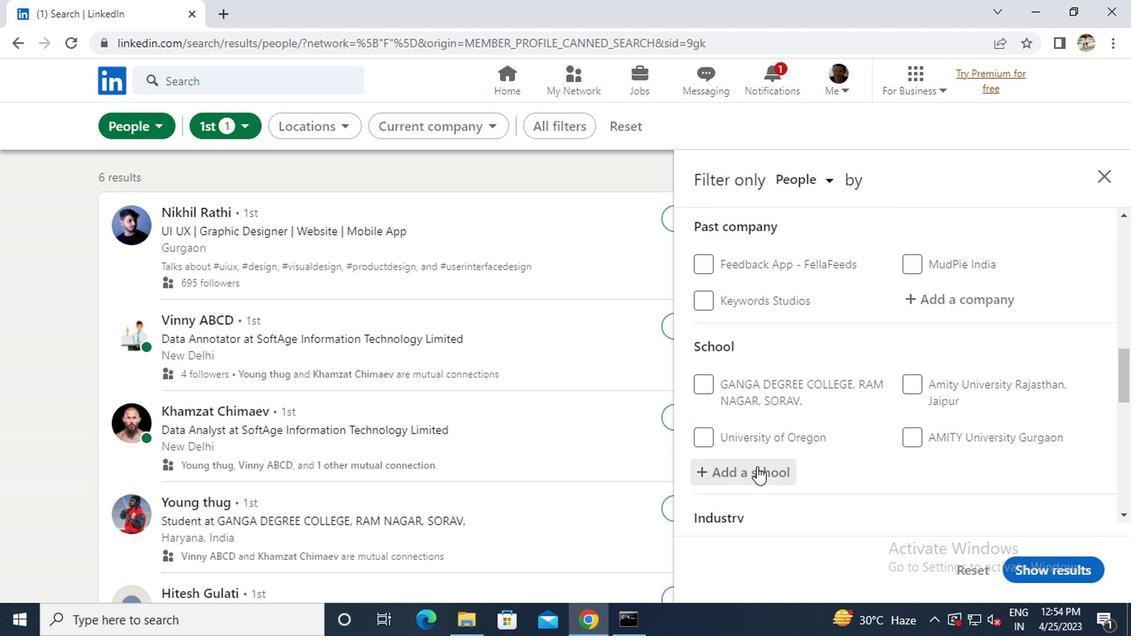 
Action: Key pressed <Key.caps_lock>M<Key.caps_lock>AHENDRA
Screenshot: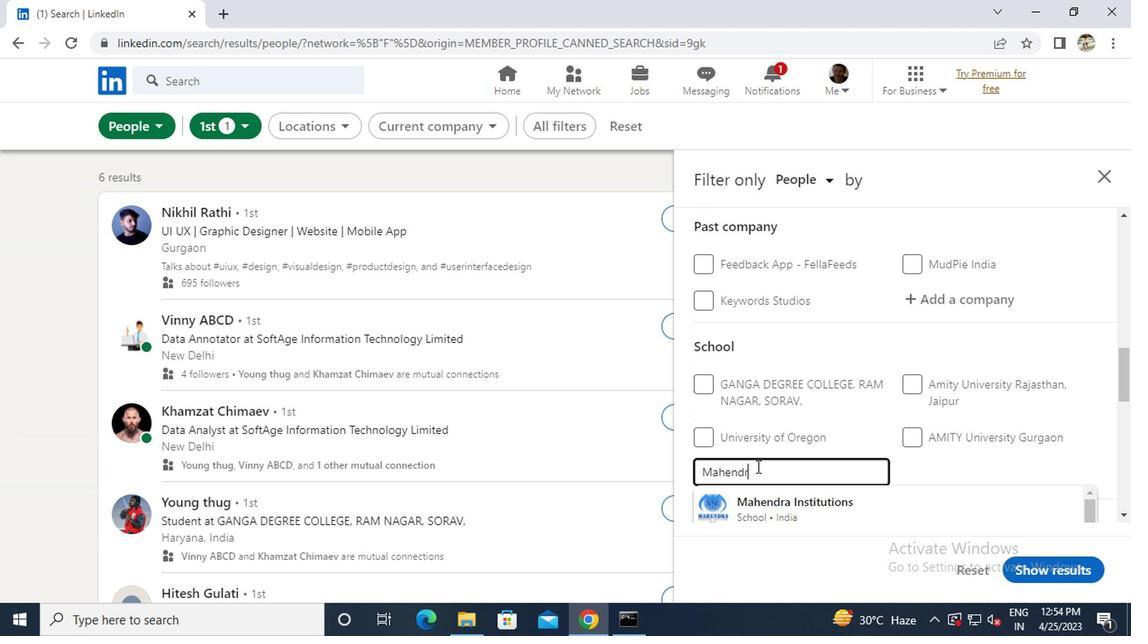 
Action: Mouse moved to (764, 507)
Screenshot: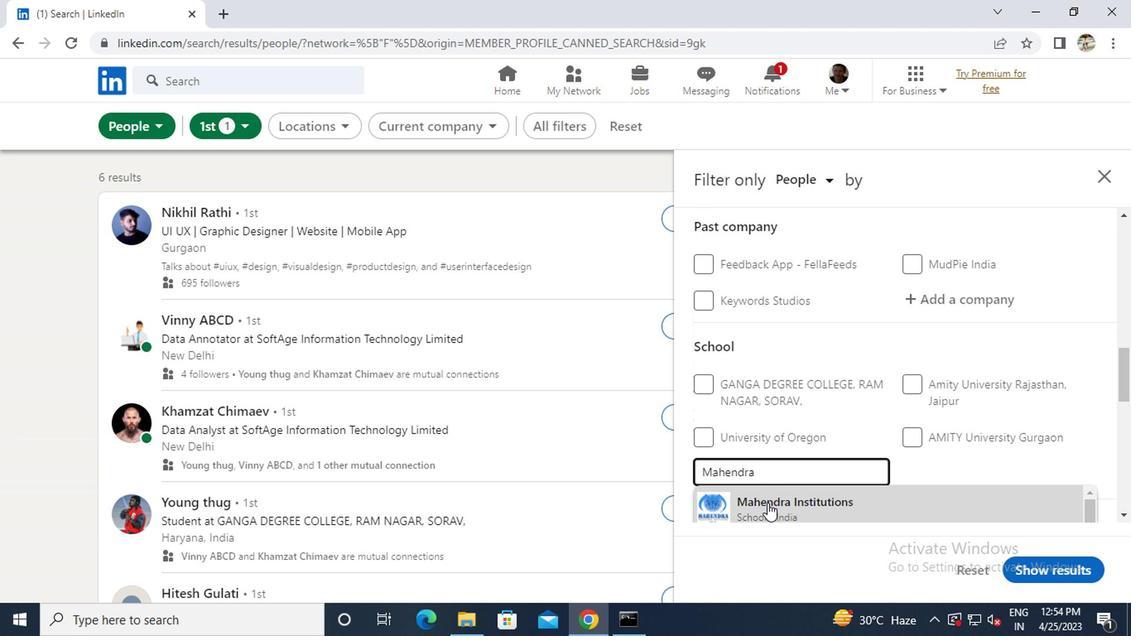 
Action: Mouse pressed left at (764, 507)
Screenshot: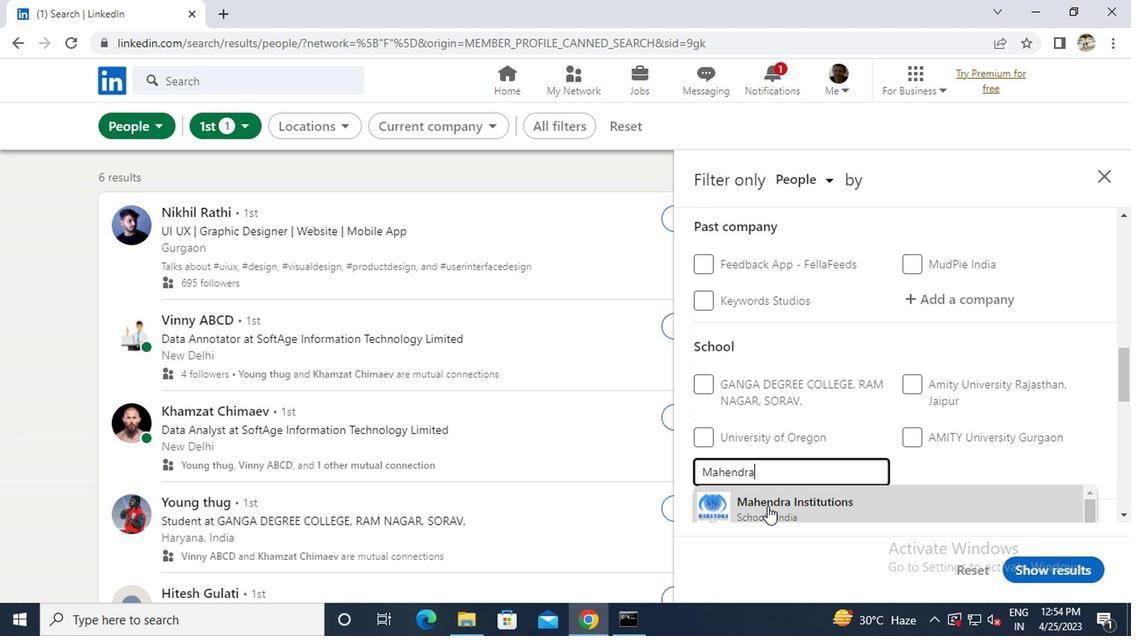 
Action: Mouse scrolled (764, 506) with delta (0, -1)
Screenshot: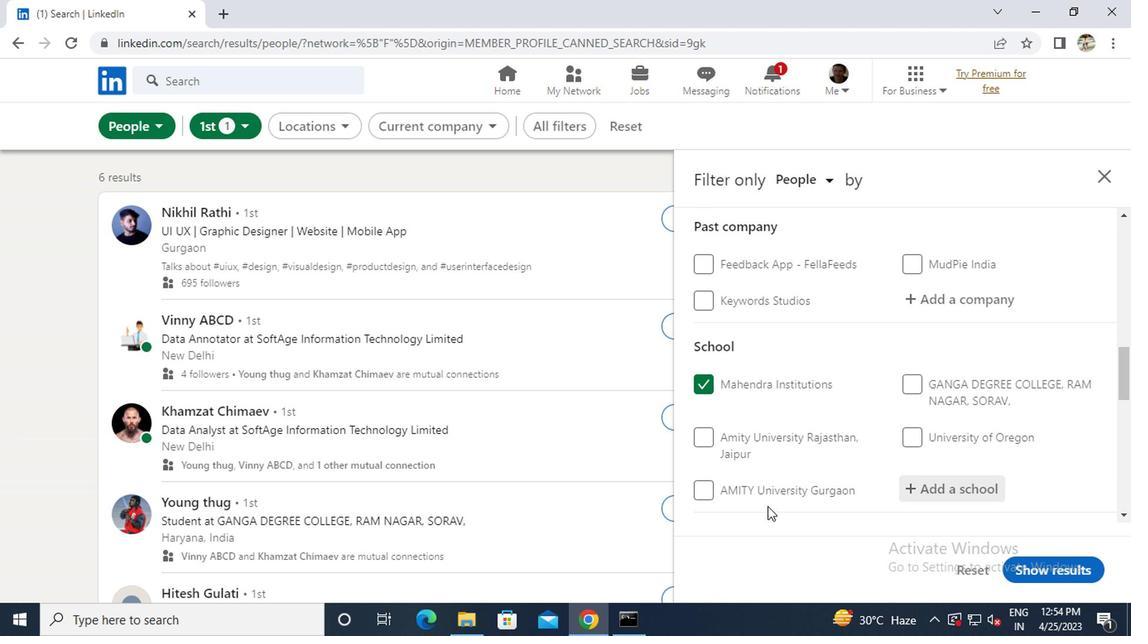 
Action: Mouse moved to (764, 507)
Screenshot: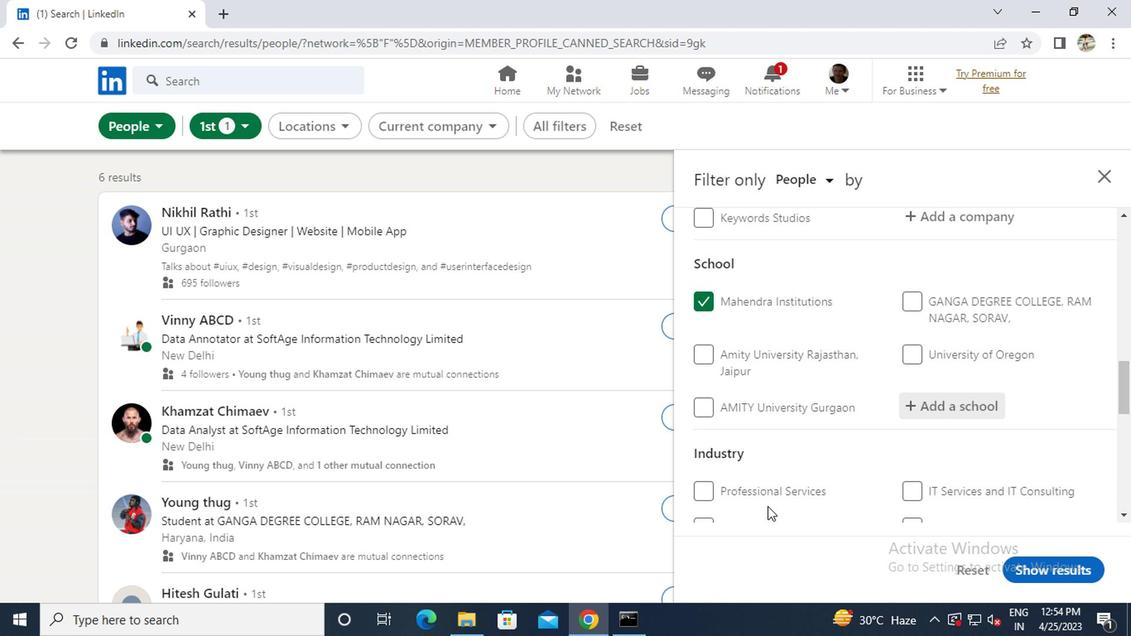 
Action: Mouse scrolled (764, 507) with delta (0, 0)
Screenshot: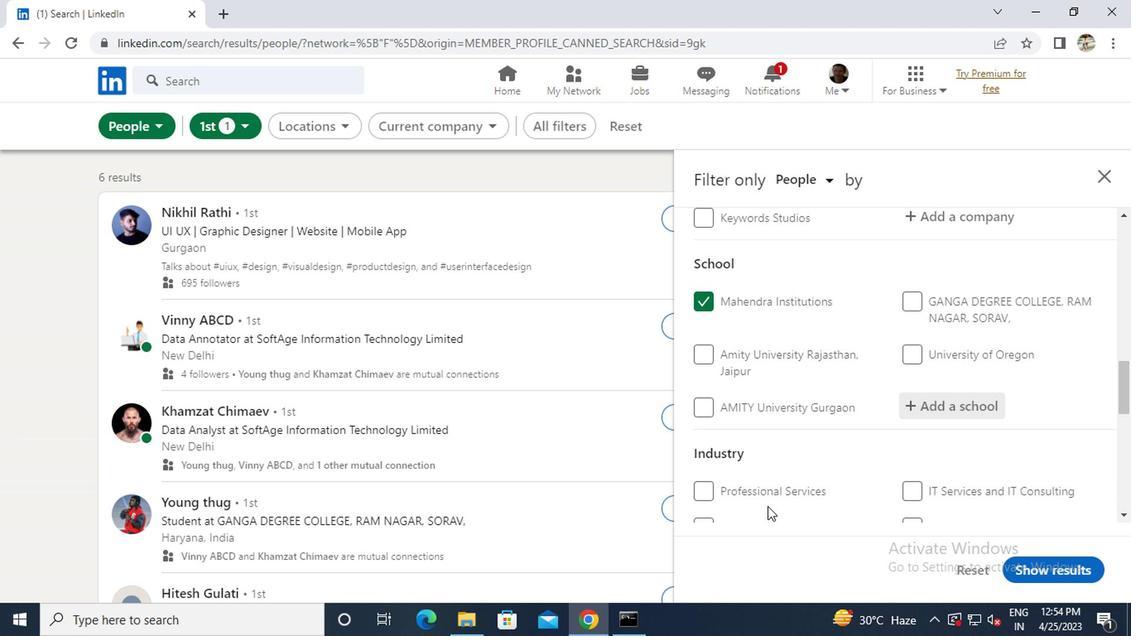 
Action: Mouse moved to (914, 493)
Screenshot: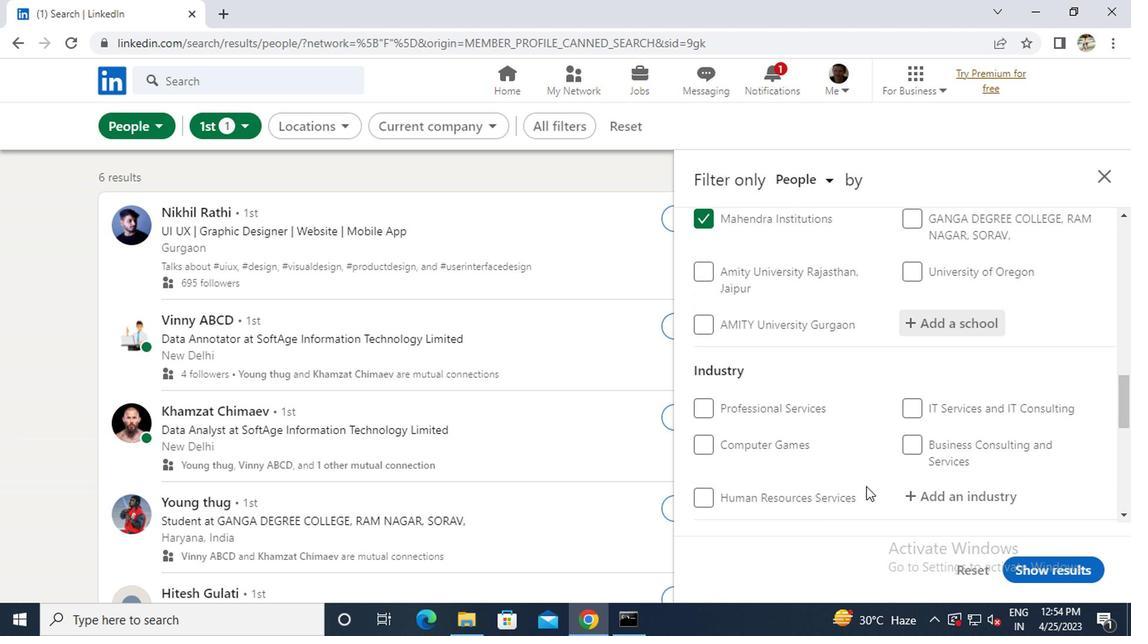 
Action: Mouse pressed left at (914, 493)
Screenshot: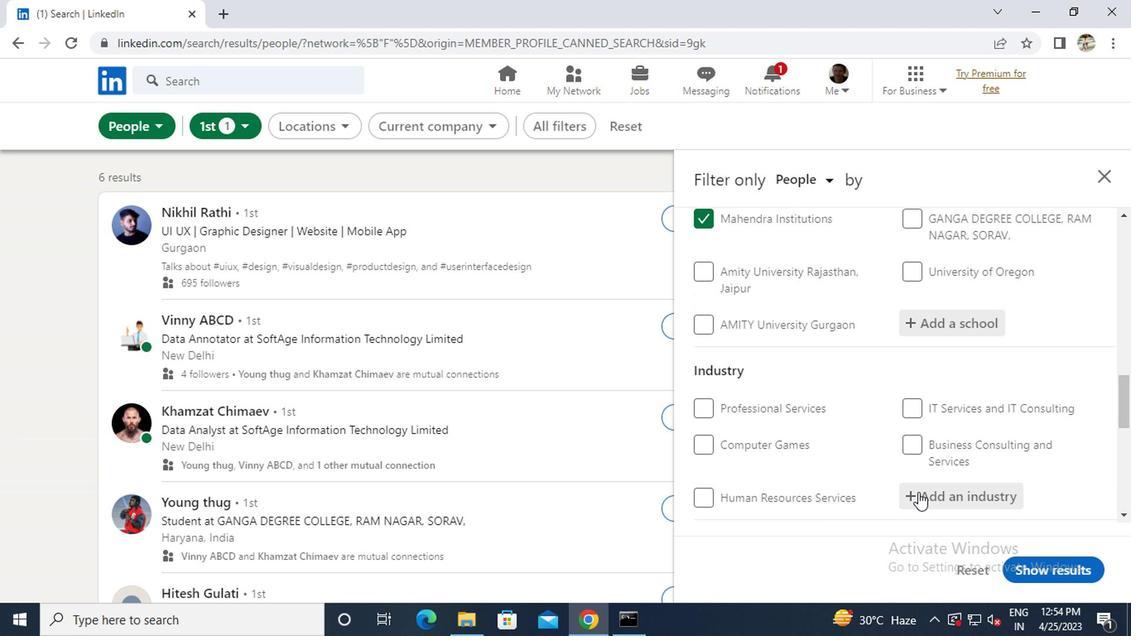 
Action: Key pressed <Key.caps_lock>U<Key.caps_lock>TILITIES<Key.space><Key.caps_lock>A<Key.caps_lock>
Screenshot: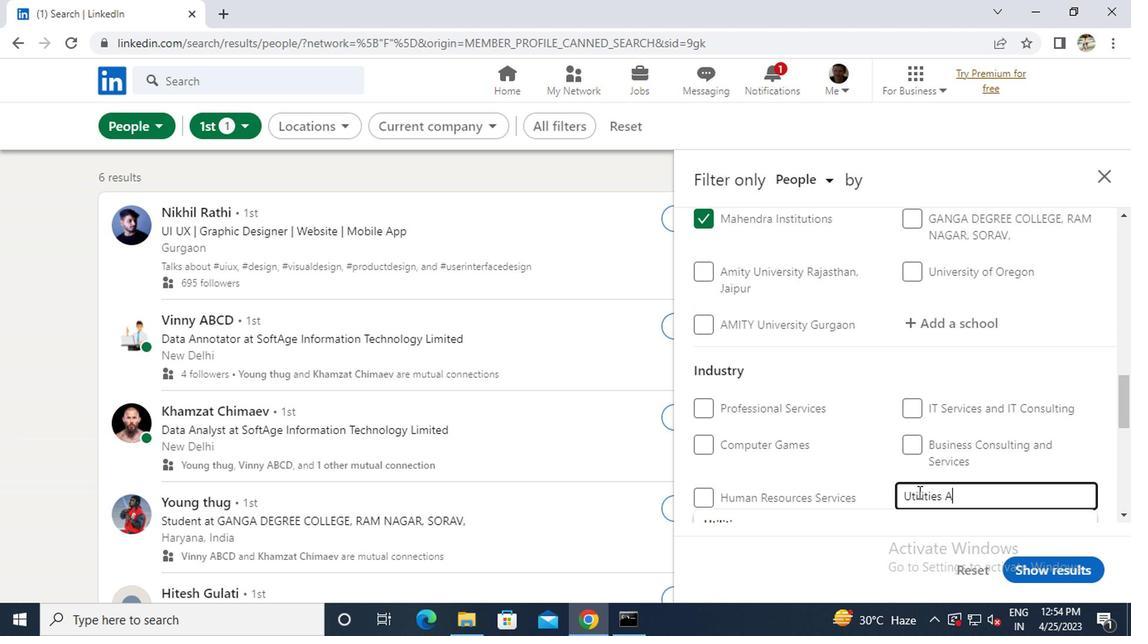 
Action: Mouse scrolled (914, 491) with delta (0, -1)
Screenshot: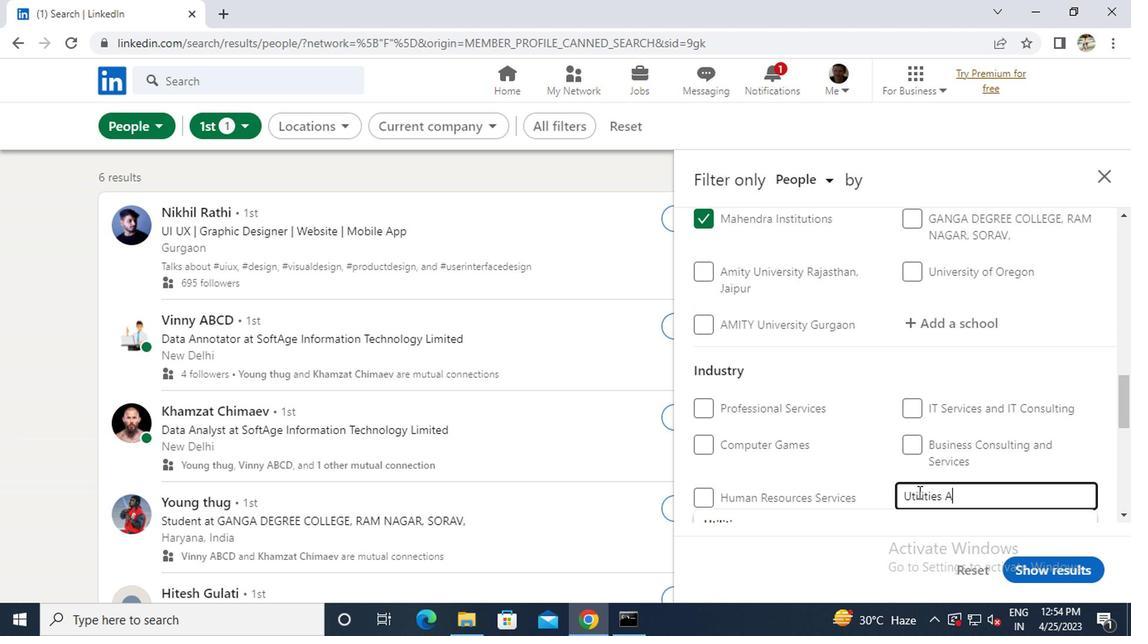 
Action: Mouse moved to (857, 439)
Screenshot: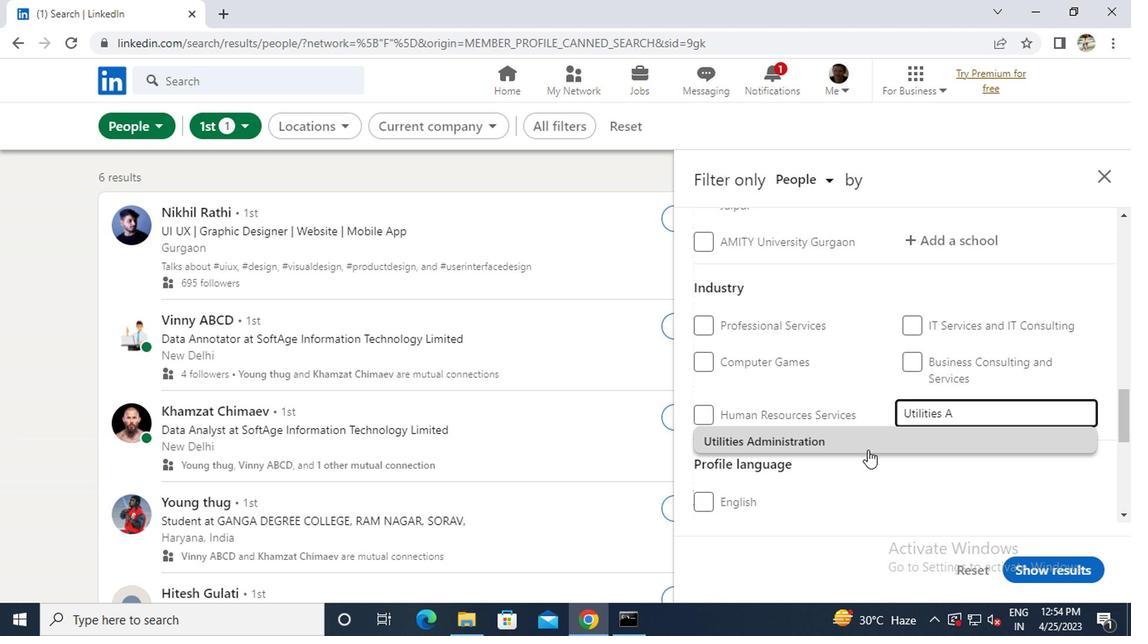 
Action: Mouse pressed left at (857, 439)
Screenshot: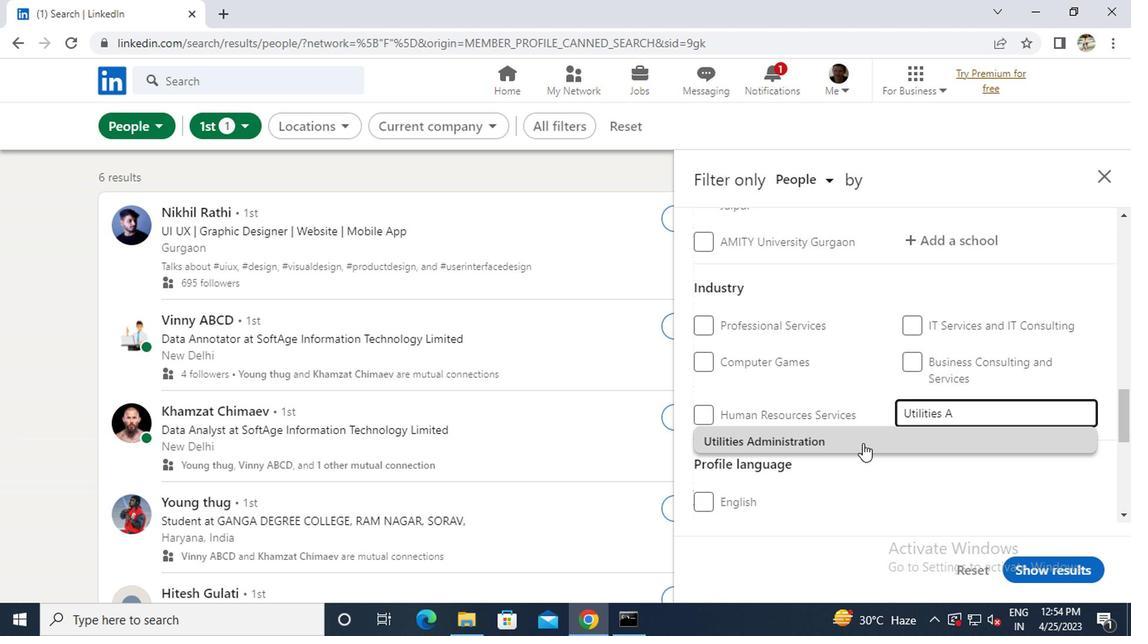 
Action: Mouse scrolled (857, 438) with delta (0, -1)
Screenshot: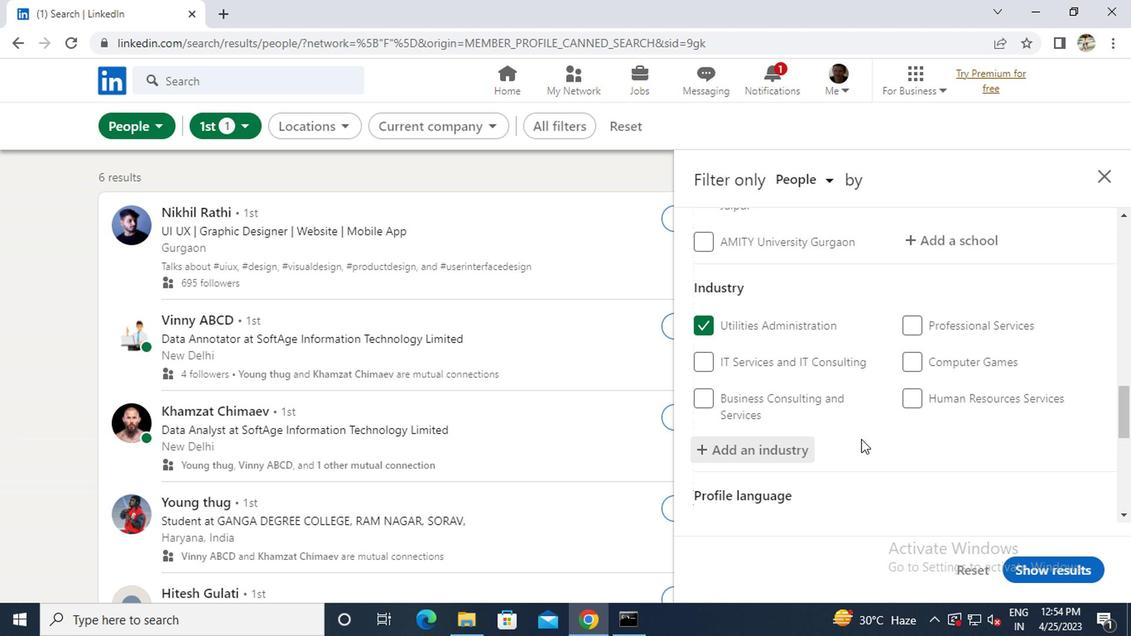 
Action: Mouse scrolled (857, 438) with delta (0, -1)
Screenshot: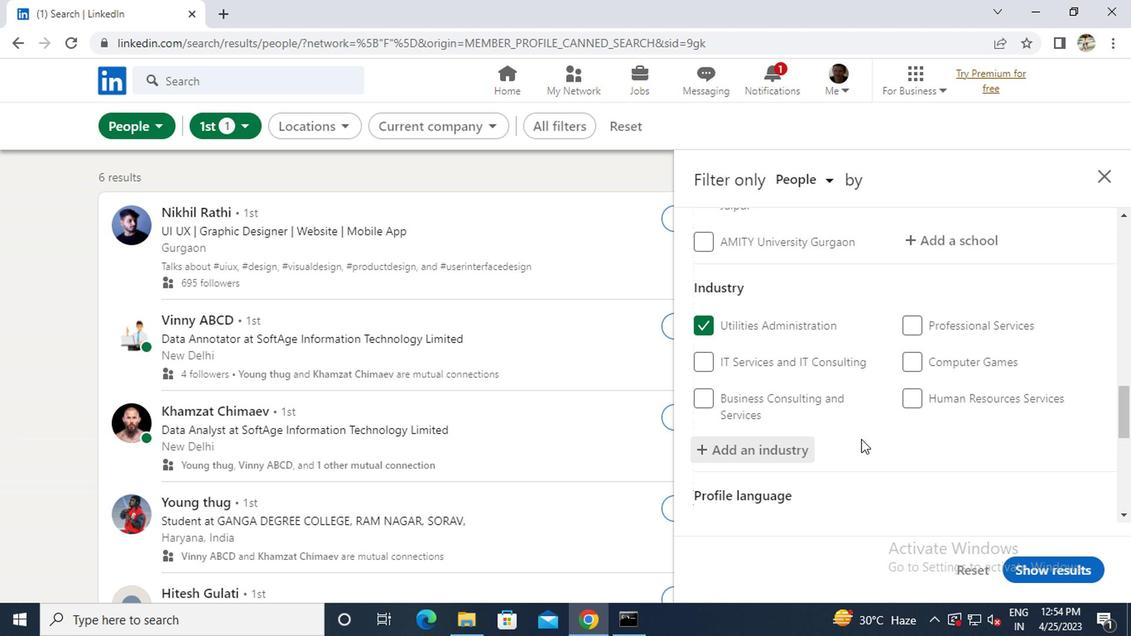 
Action: Mouse scrolled (857, 438) with delta (0, -1)
Screenshot: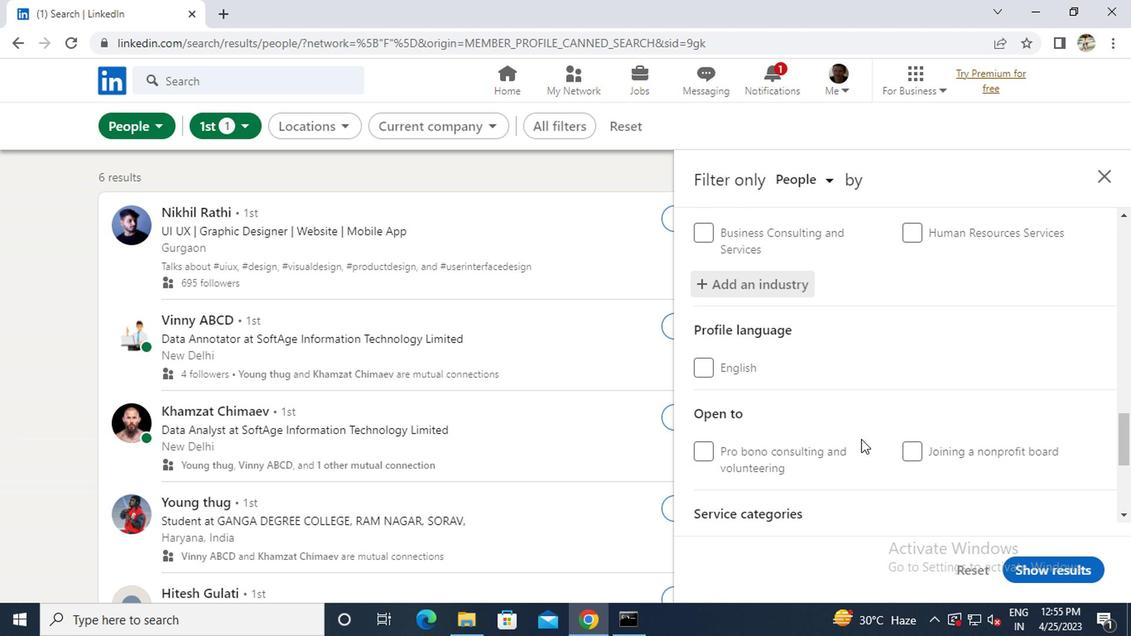 
Action: Mouse moved to (771, 465)
Screenshot: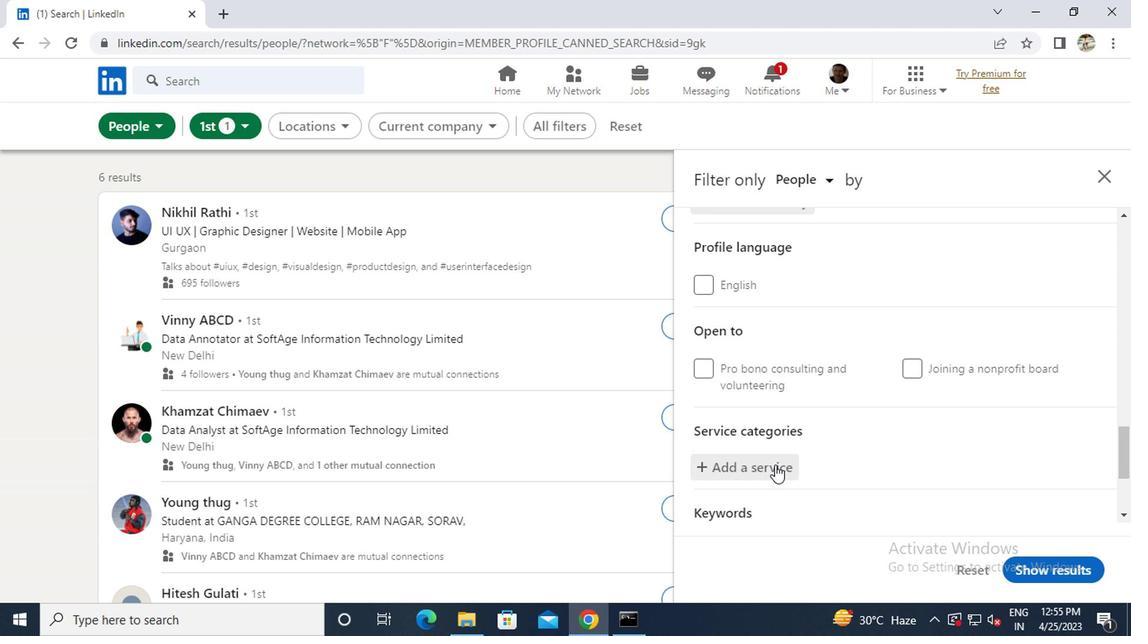 
Action: Mouse pressed left at (771, 465)
Screenshot: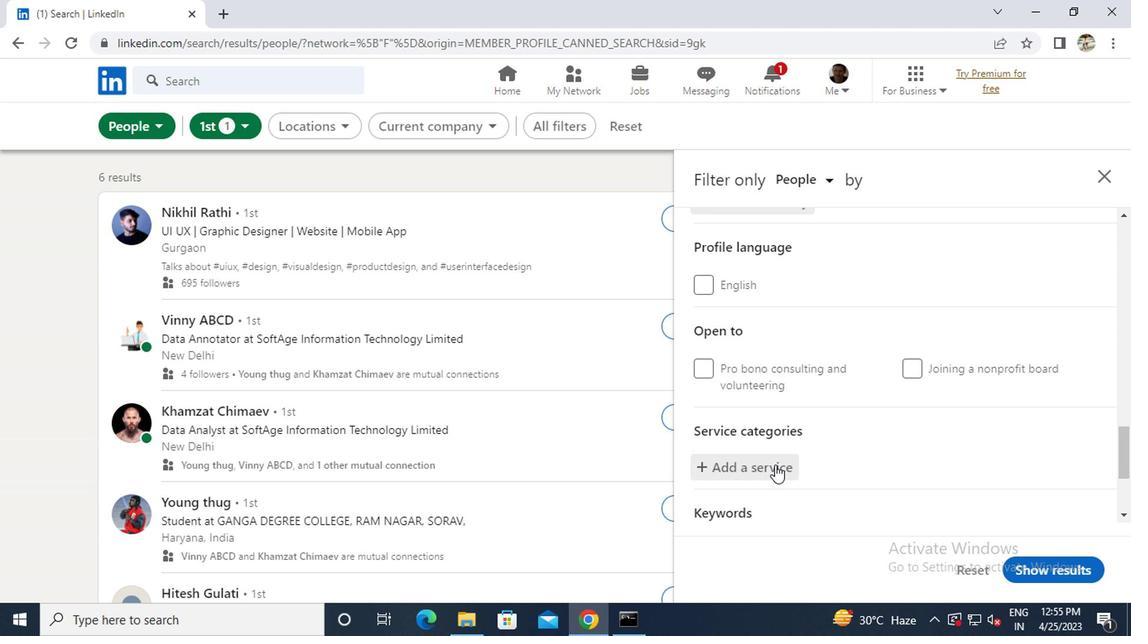 
Action: Key pressed <Key.caps_lock>C<Key.caps_lock>ORP
Screenshot: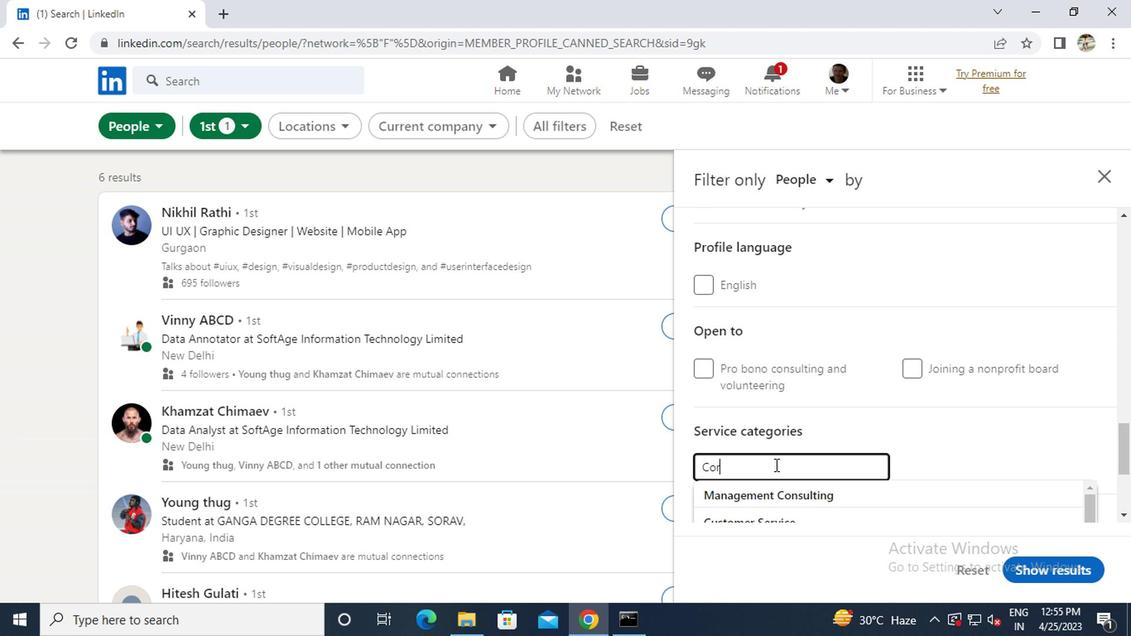 
Action: Mouse moved to (745, 487)
Screenshot: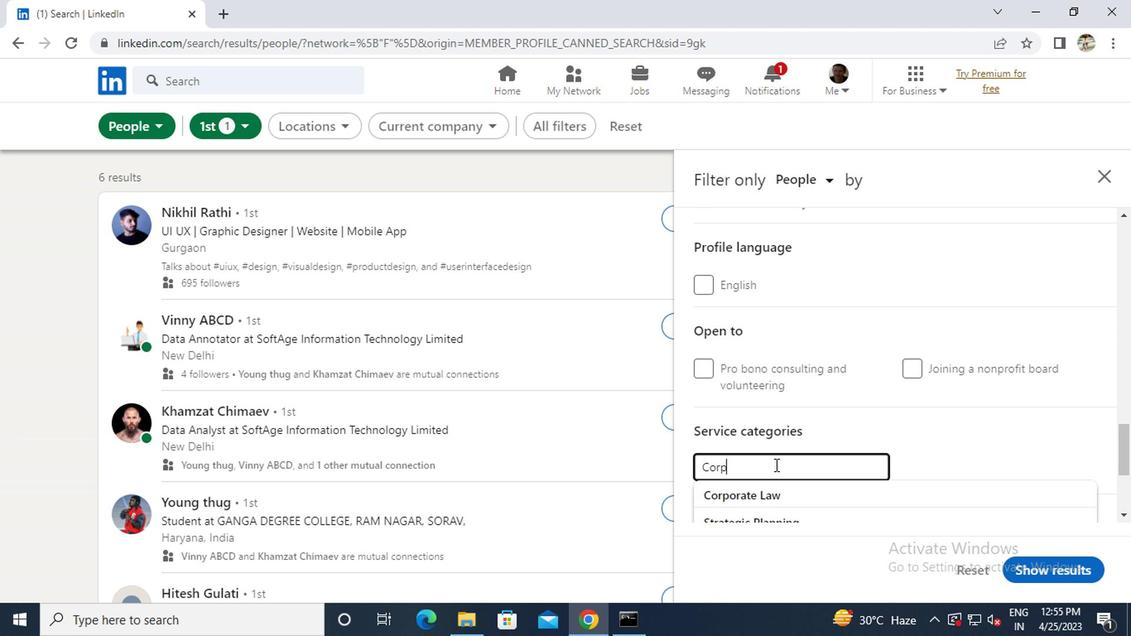 
Action: Mouse pressed left at (745, 487)
Screenshot: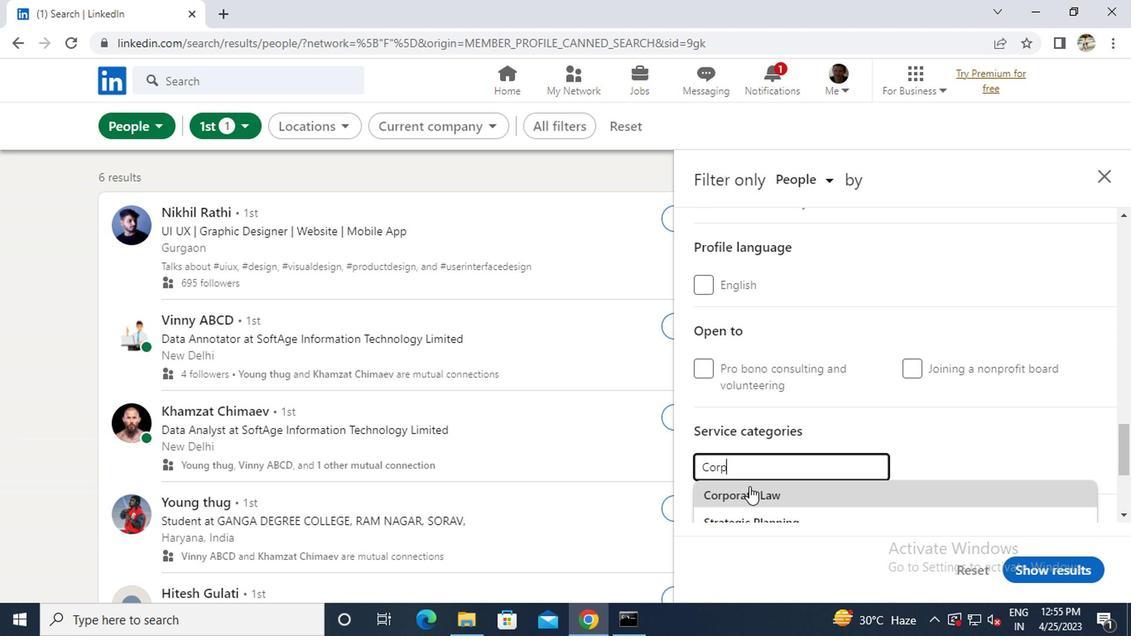 
Action: Mouse moved to (745, 487)
Screenshot: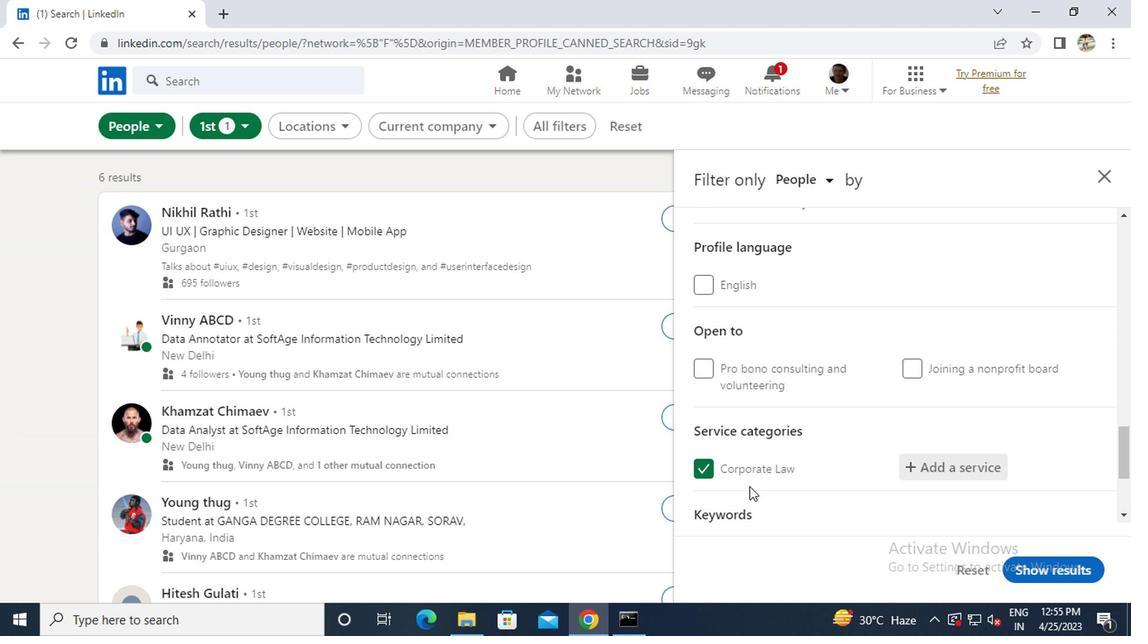 
Action: Mouse scrolled (745, 487) with delta (0, 0)
Screenshot: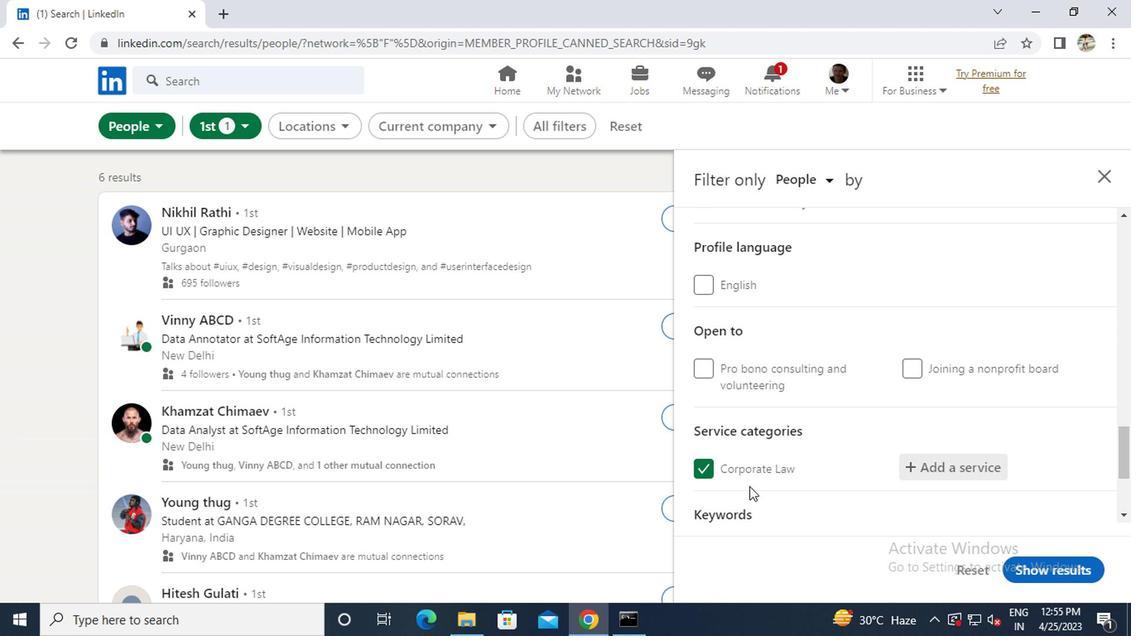 
Action: Mouse scrolled (745, 487) with delta (0, 0)
Screenshot: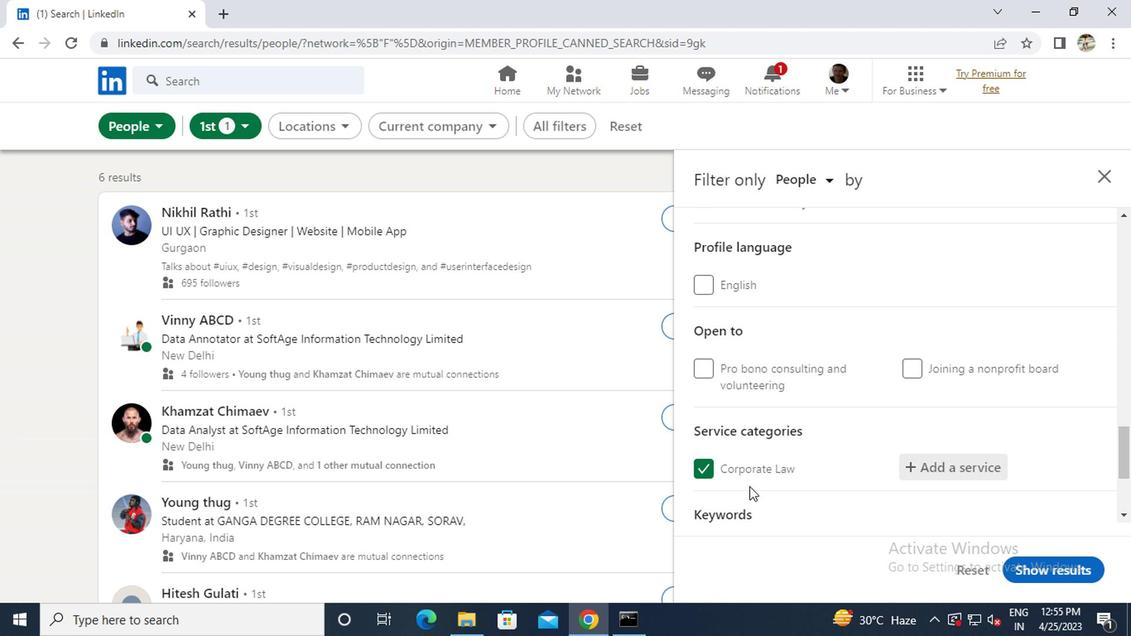 
Action: Mouse moved to (762, 472)
Screenshot: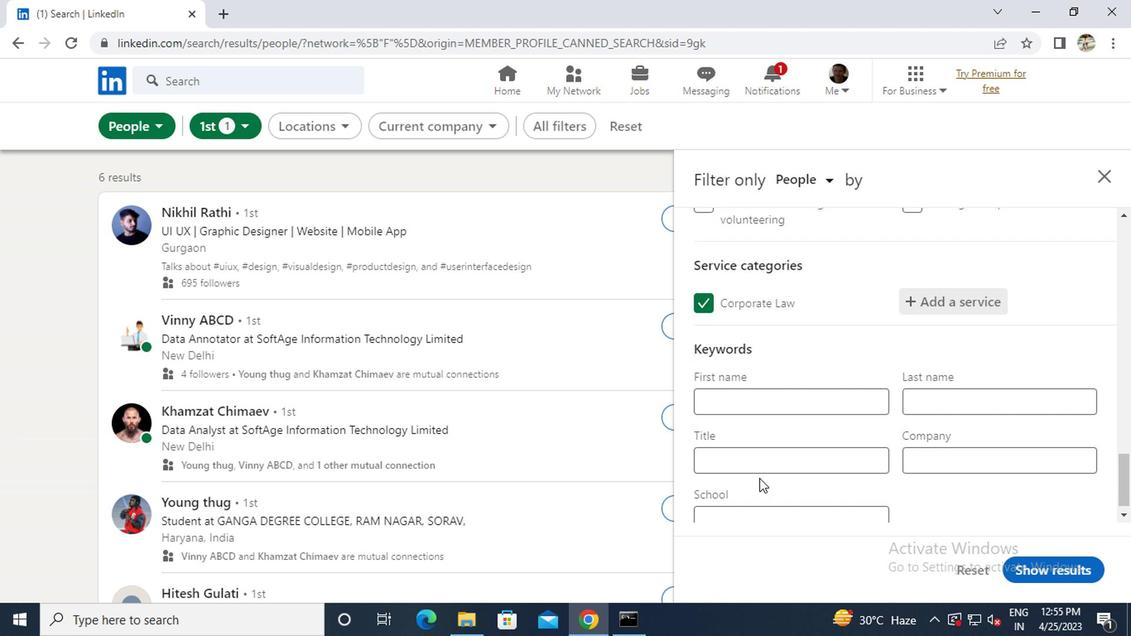 
Action: Mouse scrolled (762, 471) with delta (0, 0)
Screenshot: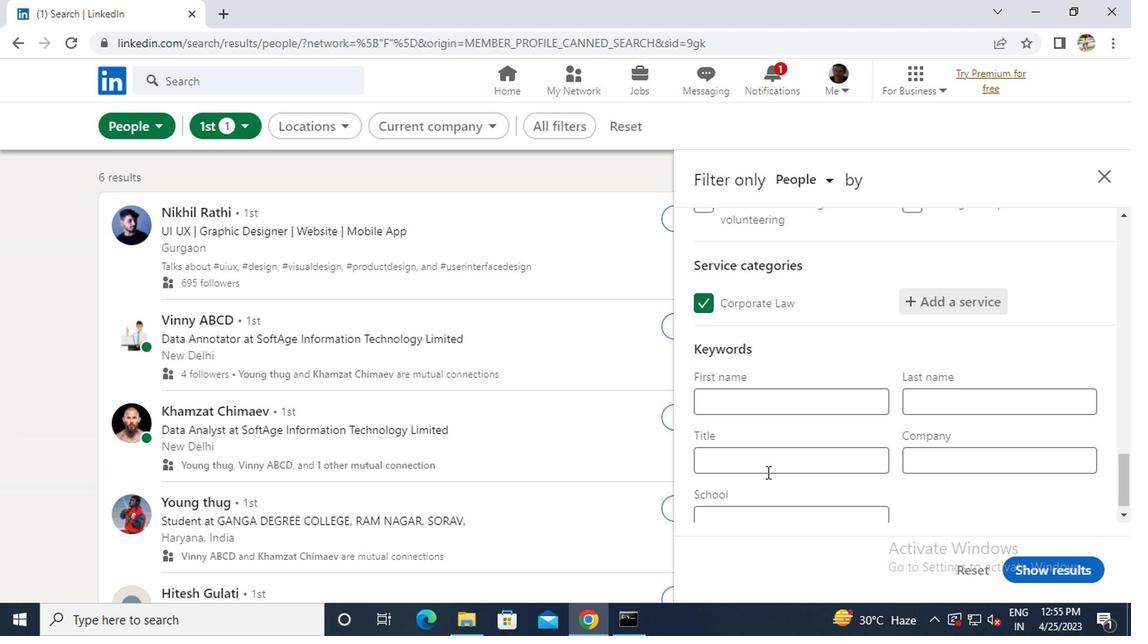 
Action: Mouse moved to (764, 451)
Screenshot: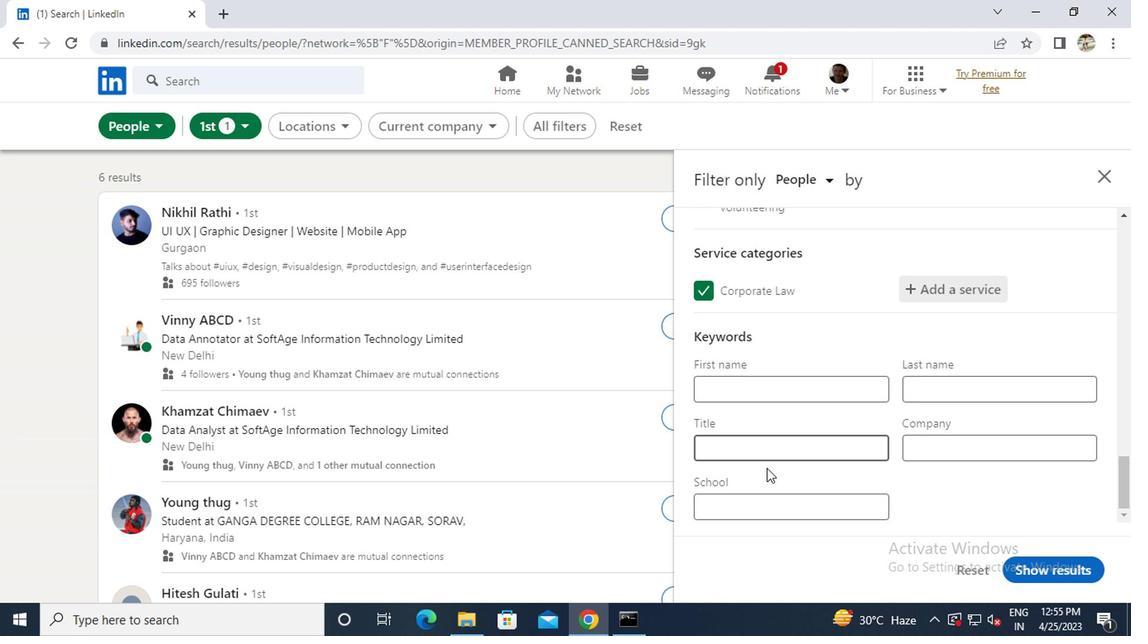 
Action: Mouse pressed left at (764, 451)
Screenshot: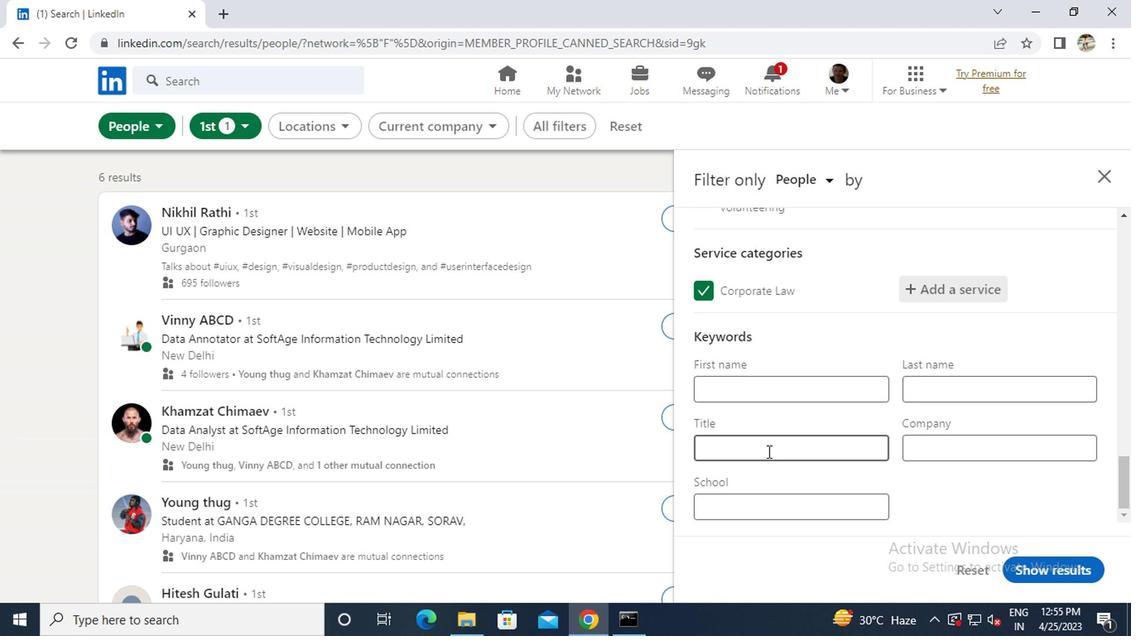 
Action: Key pressed <Key.caps_lock>M<Key.caps_lock>ERCHANDISING<Key.space><Key.caps_lock>A<Key.caps_lock>SSOCIATE
Screenshot: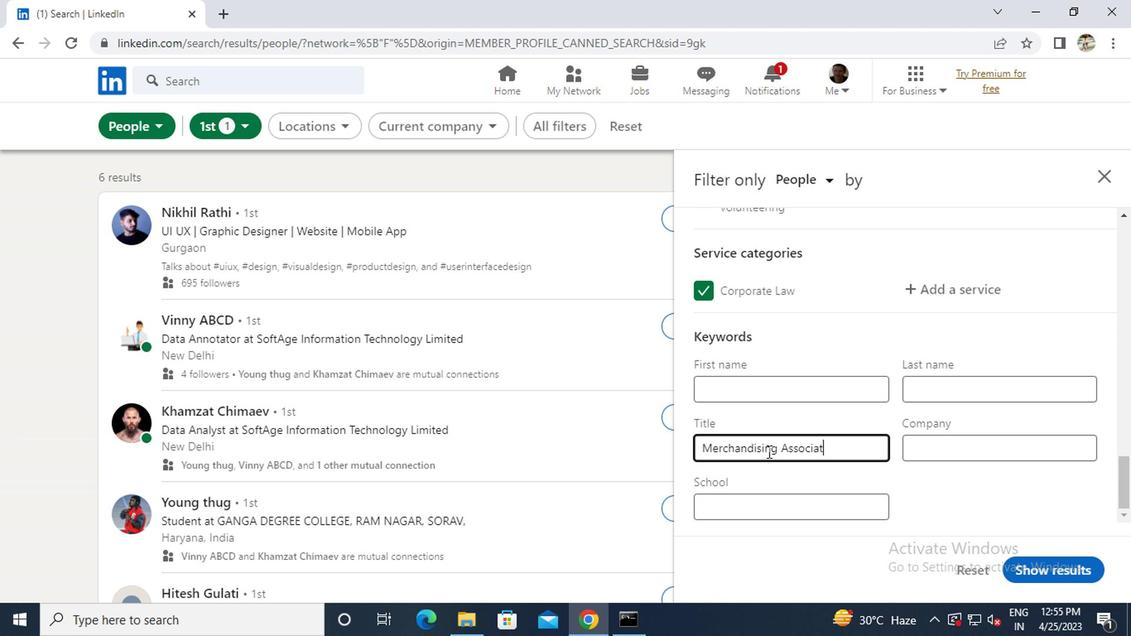 
Action: Mouse moved to (1052, 564)
Screenshot: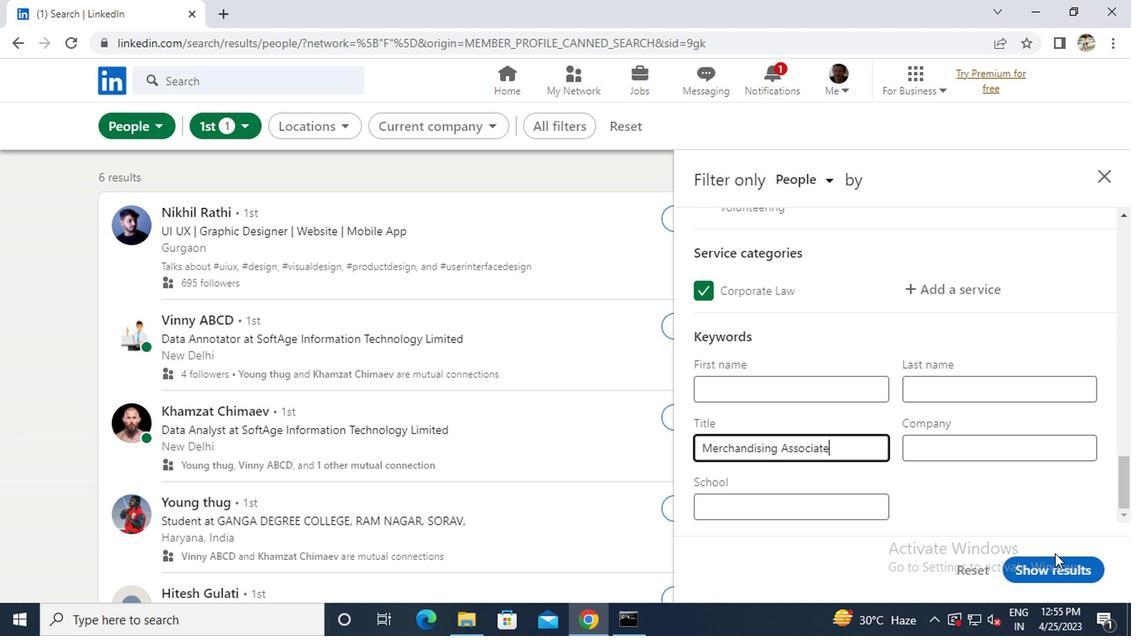 
Action: Mouse pressed left at (1052, 564)
Screenshot: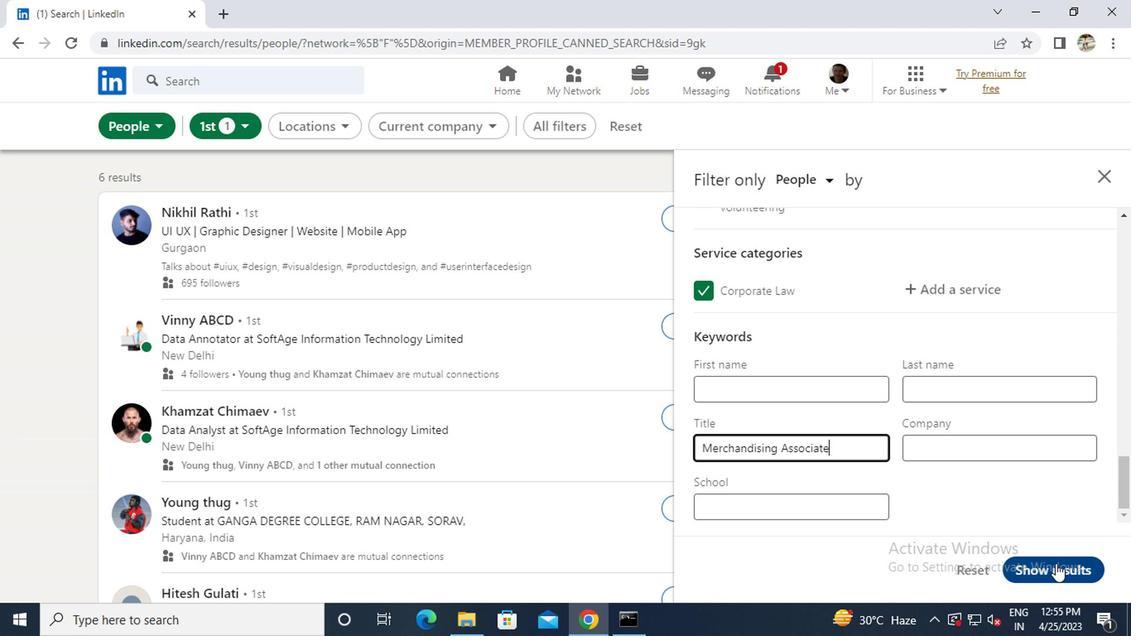 
